 Task: Create a due date automation trigger when advanced on, on the wednesday before a card is due add dates due in in more than 1 days at 11:00 AM.
Action: Mouse moved to (1159, 361)
Screenshot: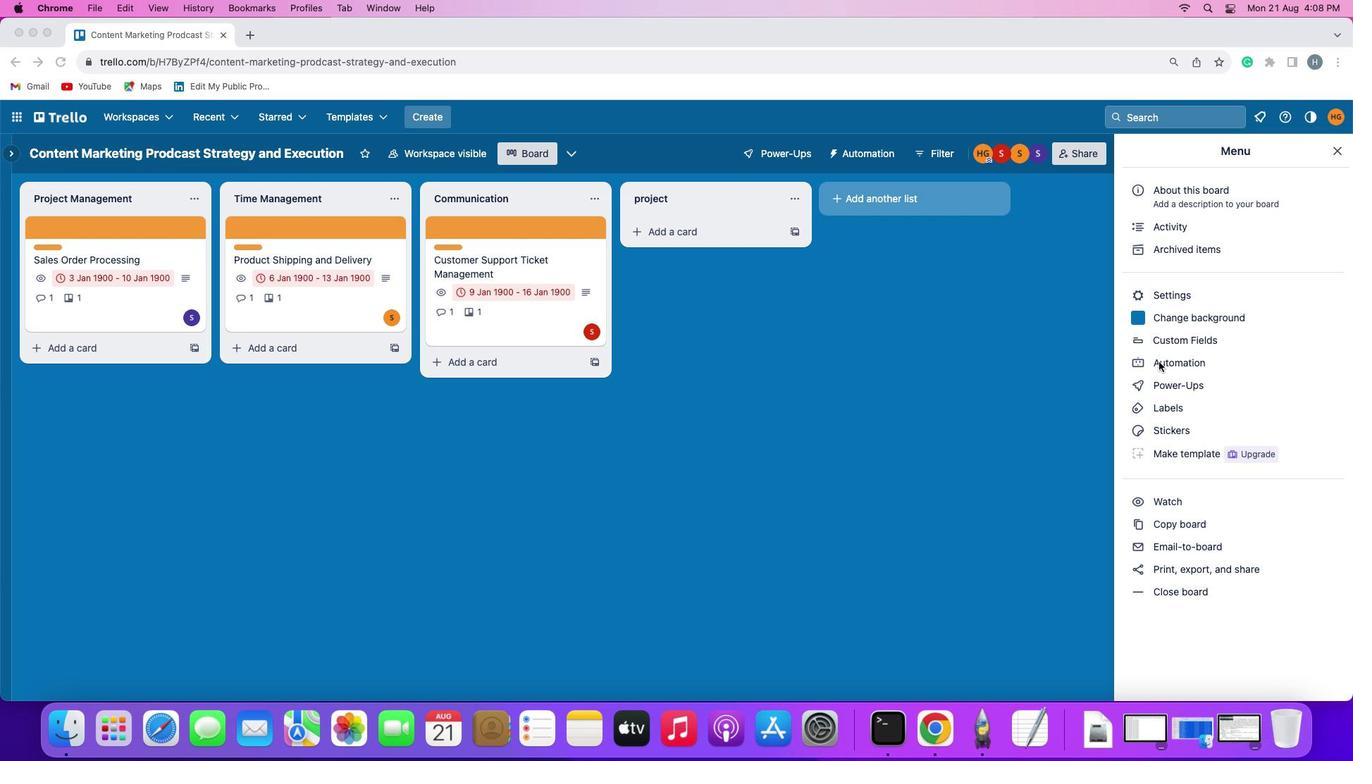 
Action: Mouse pressed left at (1159, 361)
Screenshot: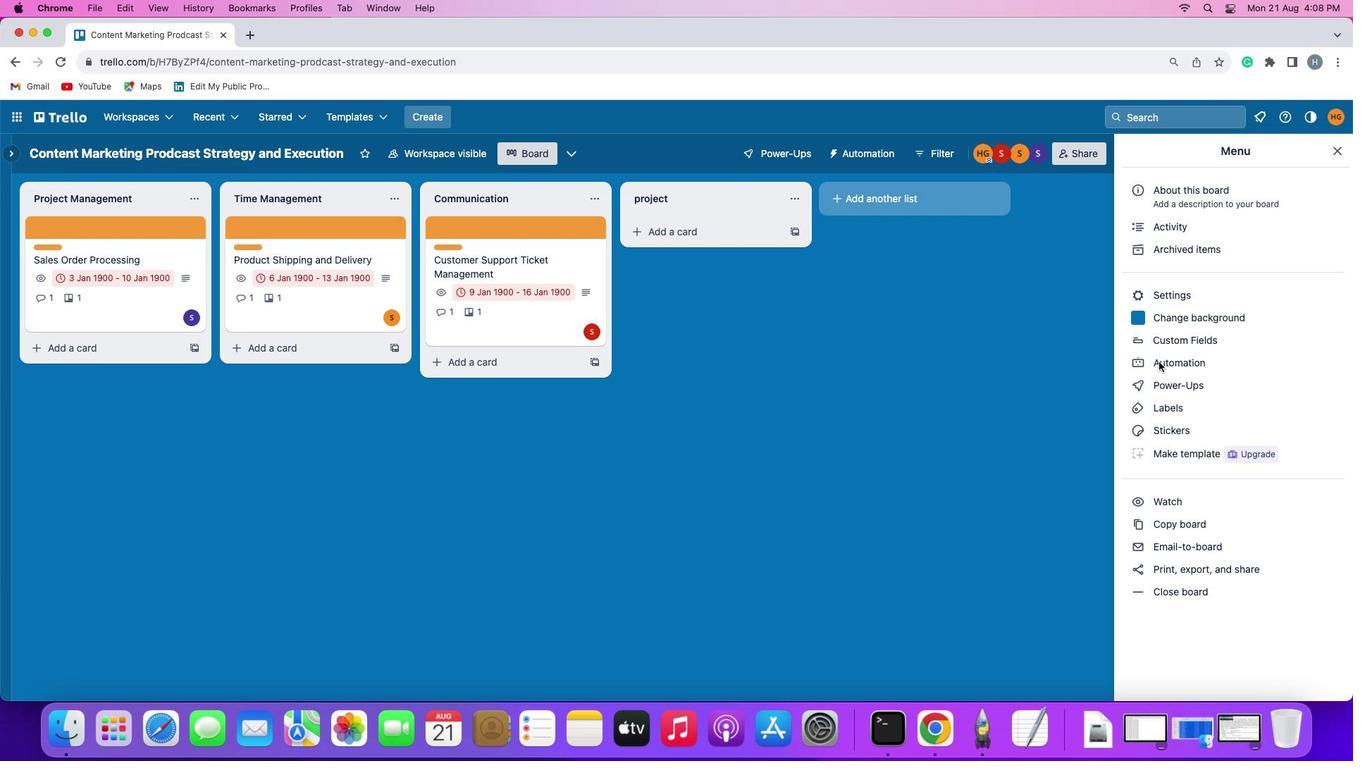 
Action: Mouse pressed left at (1159, 361)
Screenshot: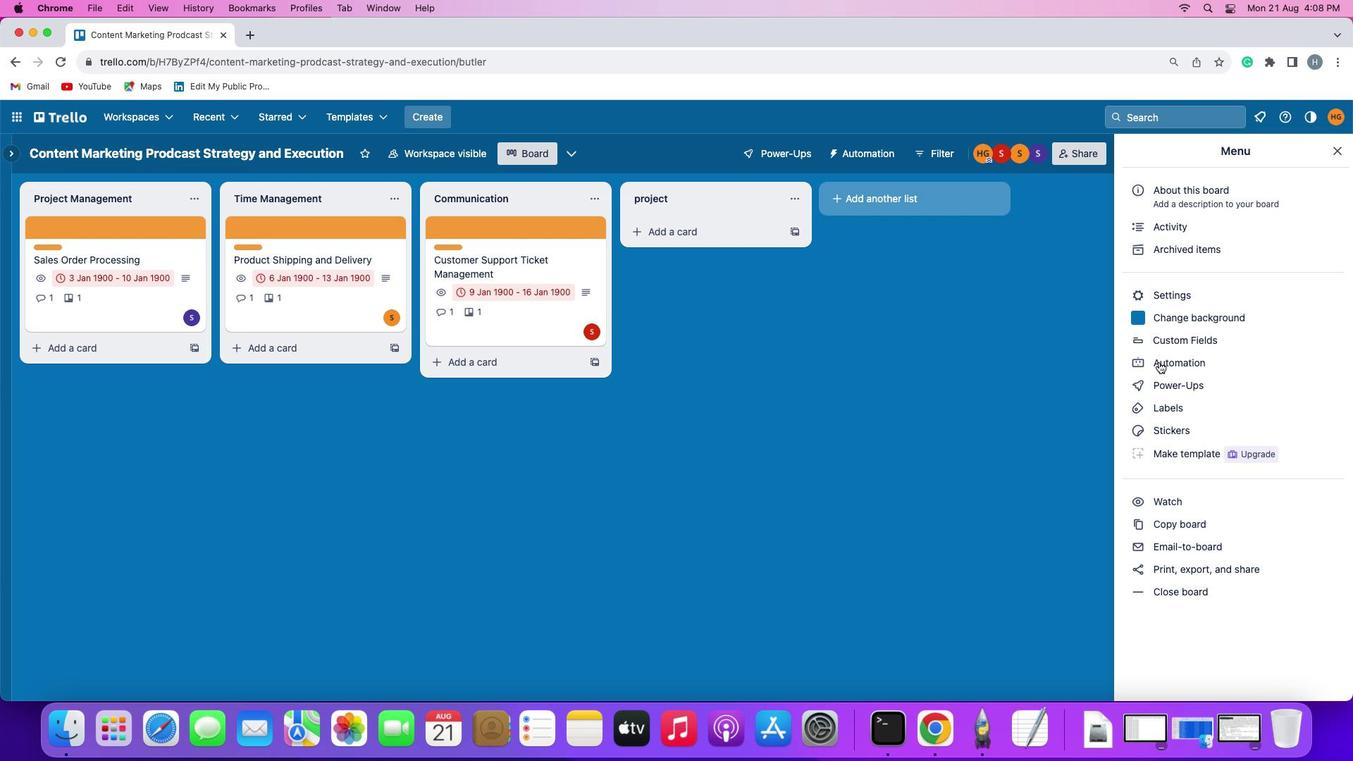 
Action: Mouse moved to (96, 337)
Screenshot: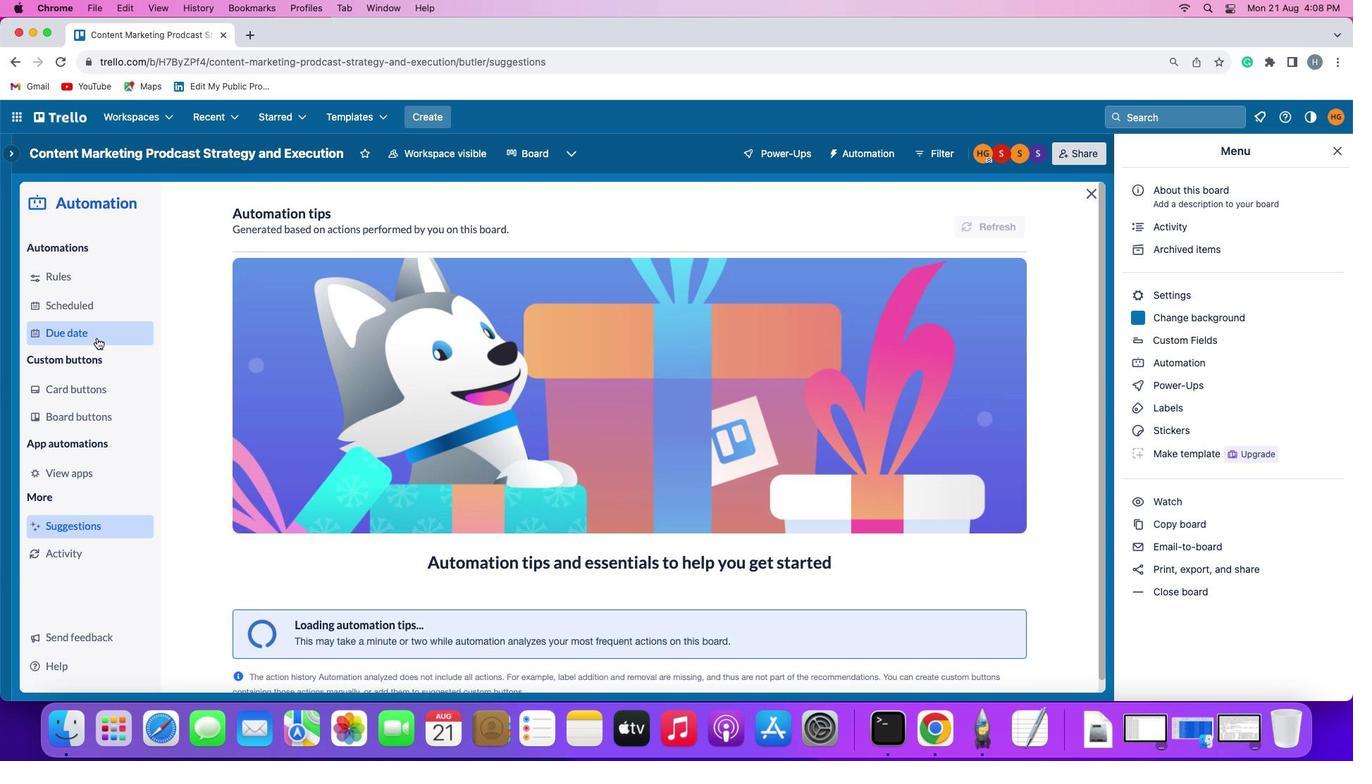 
Action: Mouse pressed left at (96, 337)
Screenshot: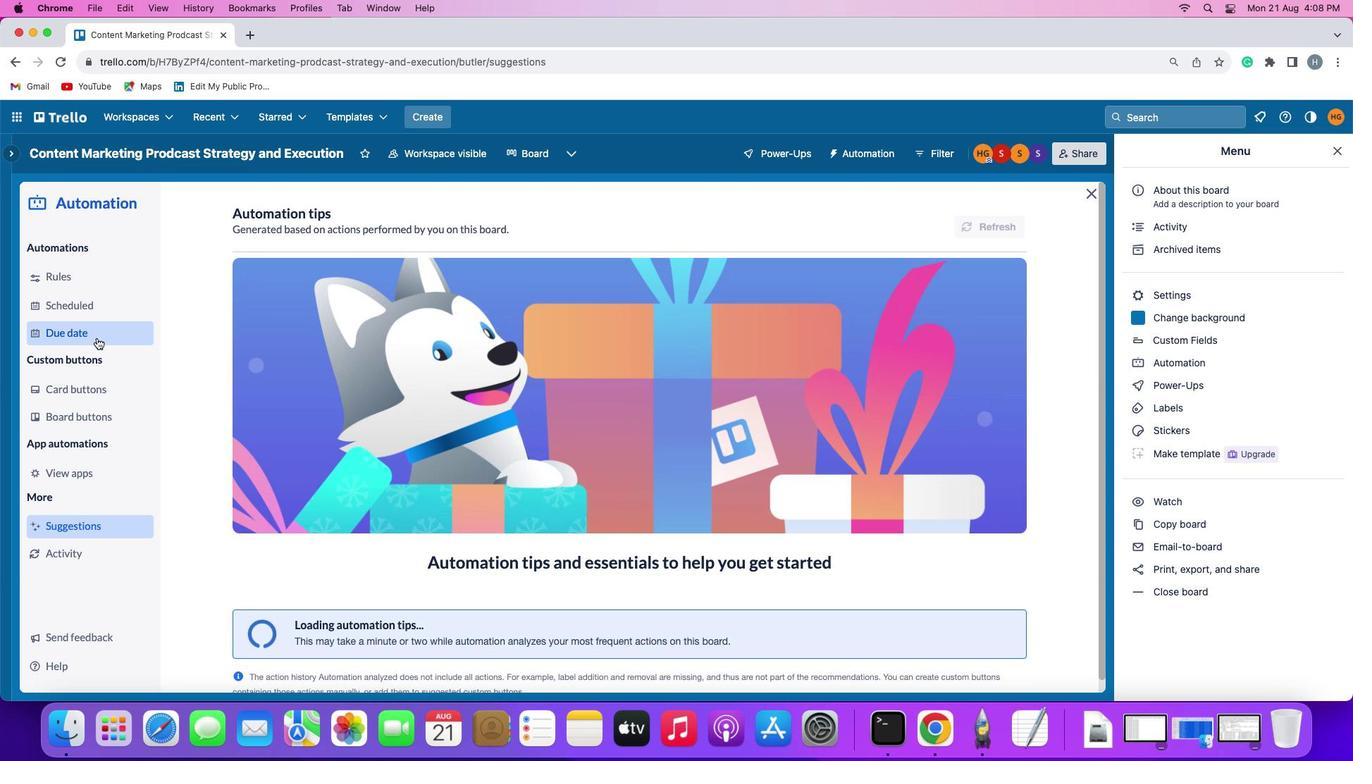 
Action: Mouse moved to (958, 215)
Screenshot: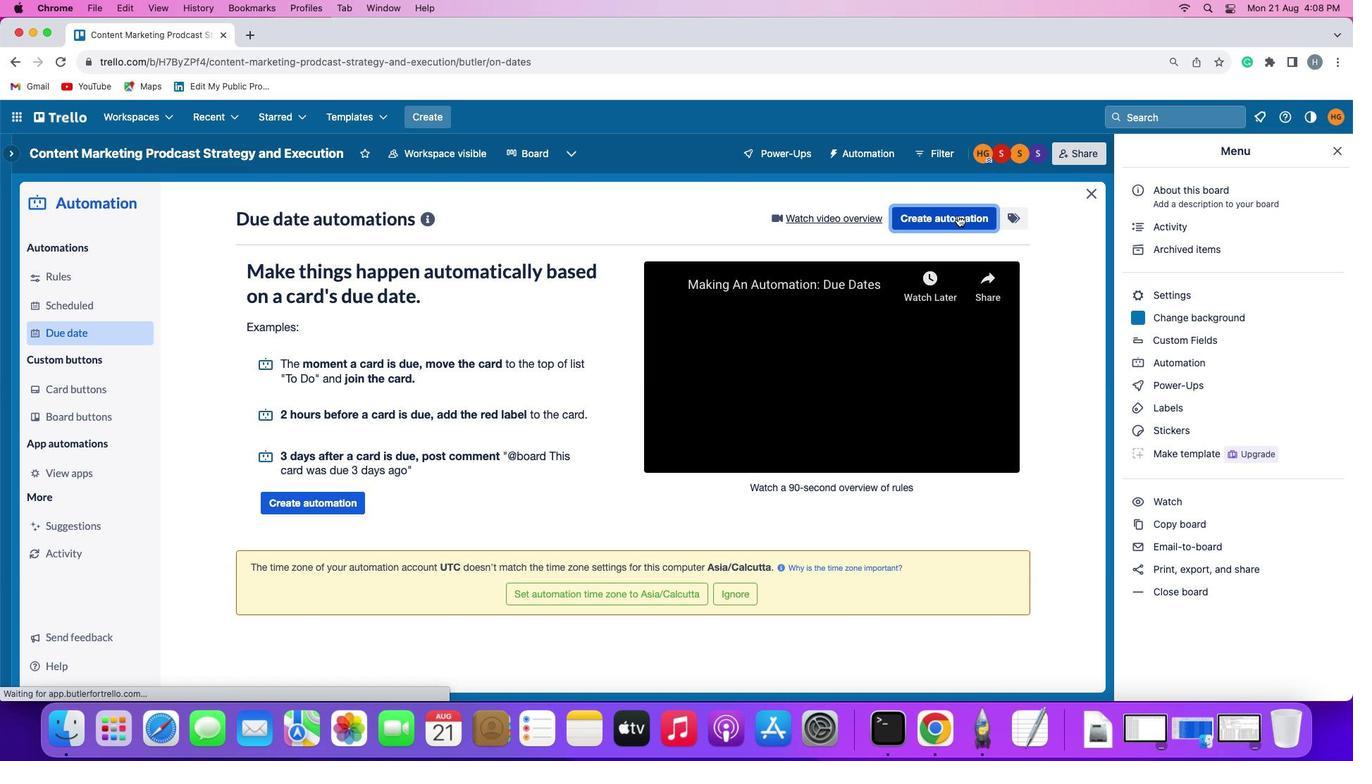 
Action: Mouse pressed left at (958, 215)
Screenshot: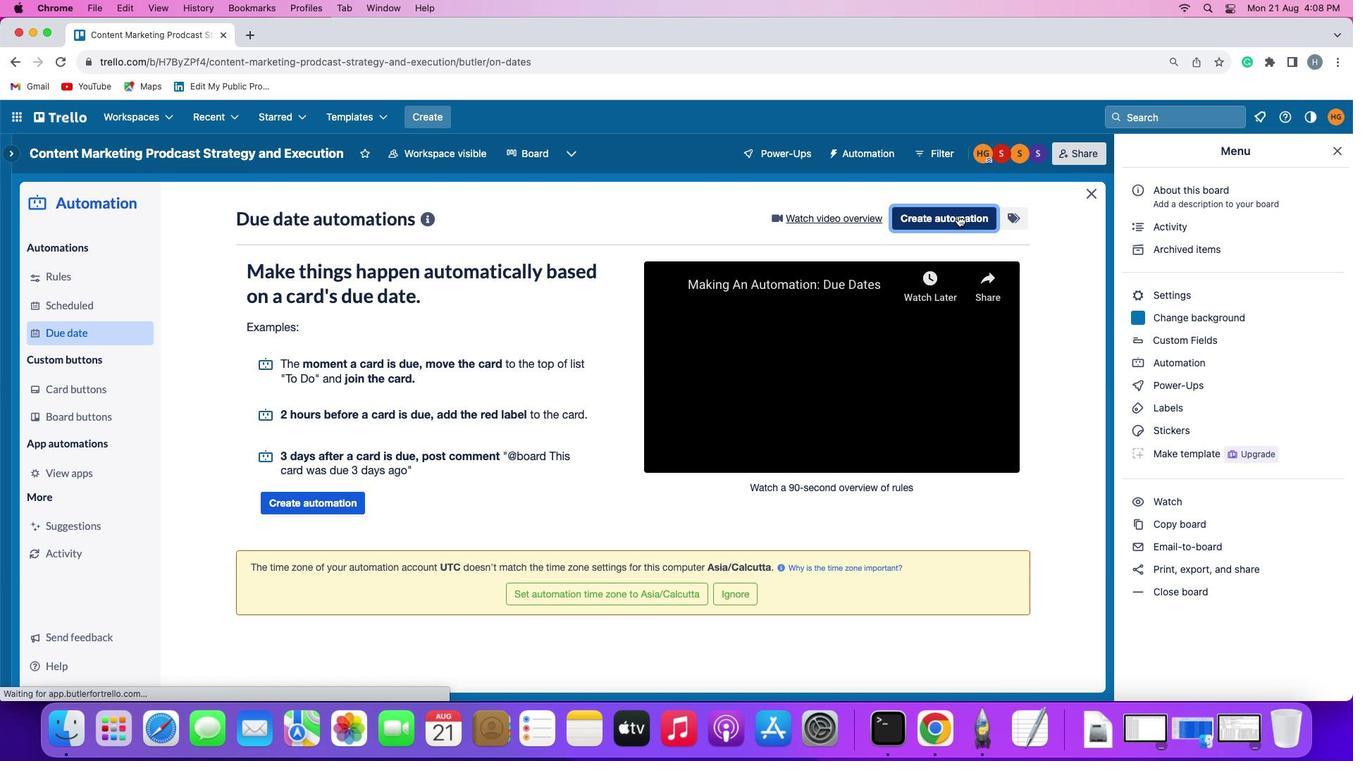 
Action: Mouse moved to (285, 353)
Screenshot: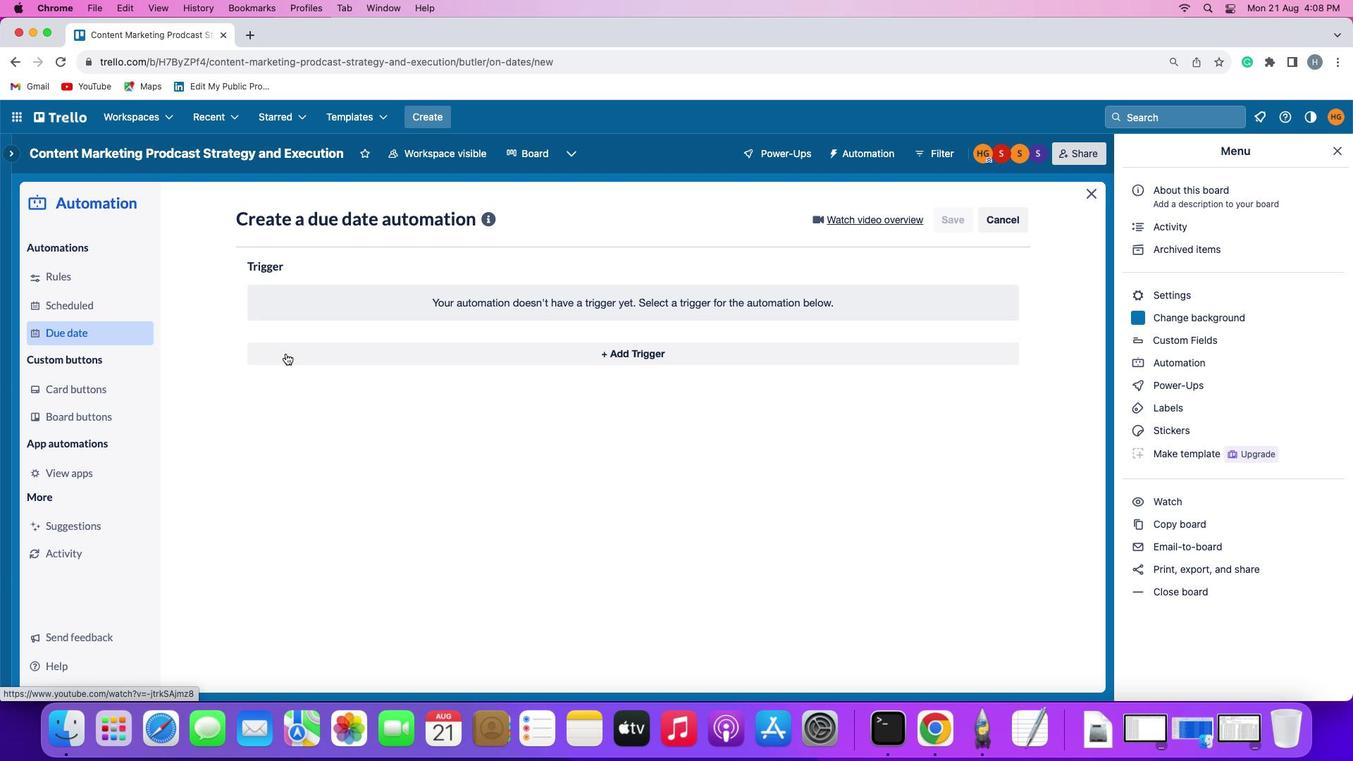 
Action: Mouse pressed left at (285, 353)
Screenshot: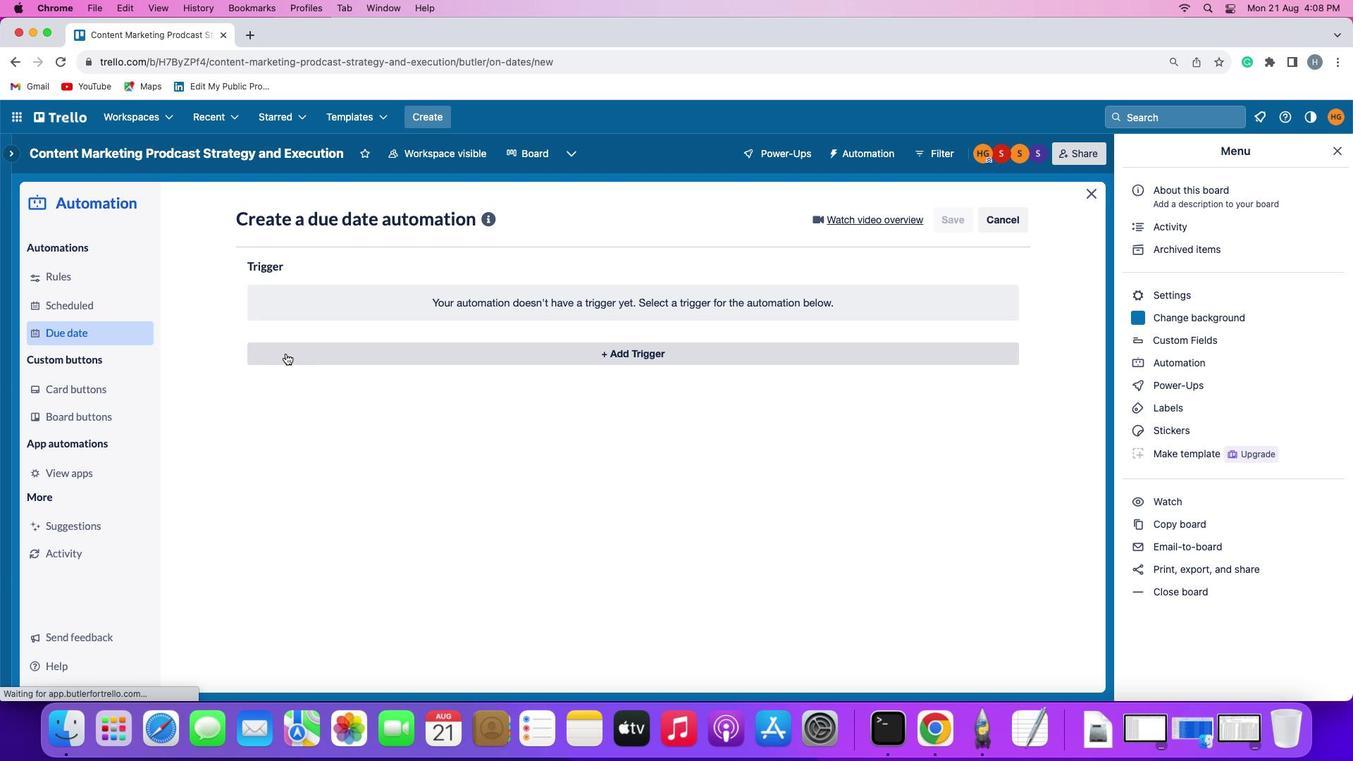 
Action: Mouse moved to (307, 623)
Screenshot: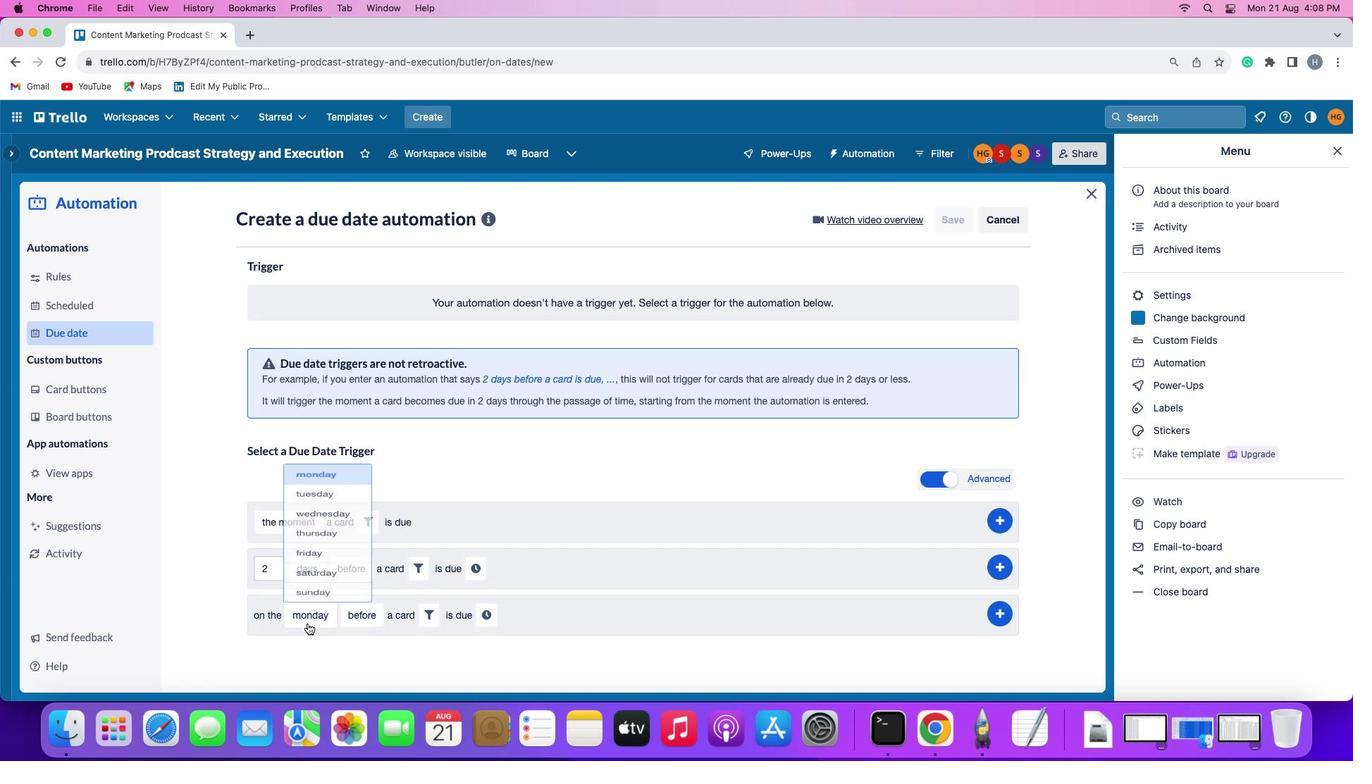 
Action: Mouse pressed left at (307, 623)
Screenshot: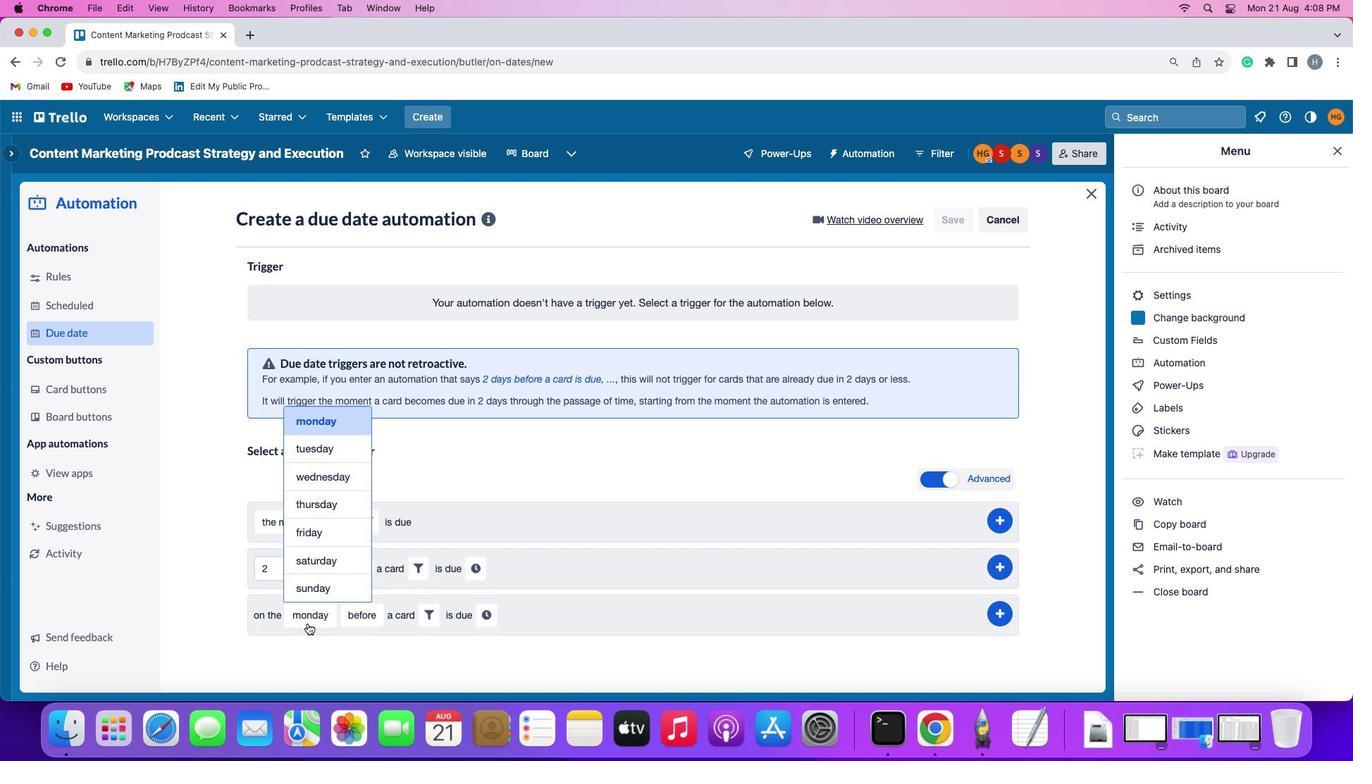 
Action: Mouse moved to (322, 482)
Screenshot: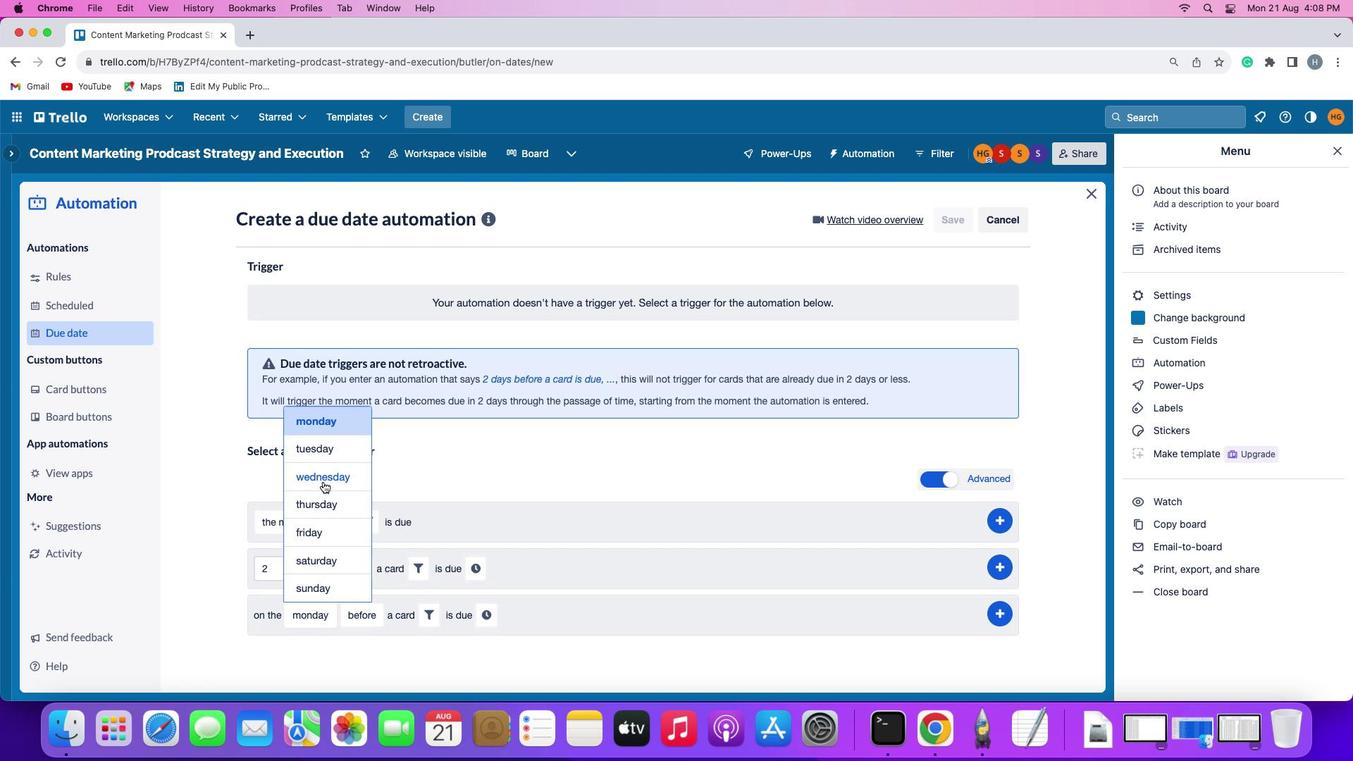 
Action: Mouse pressed left at (322, 482)
Screenshot: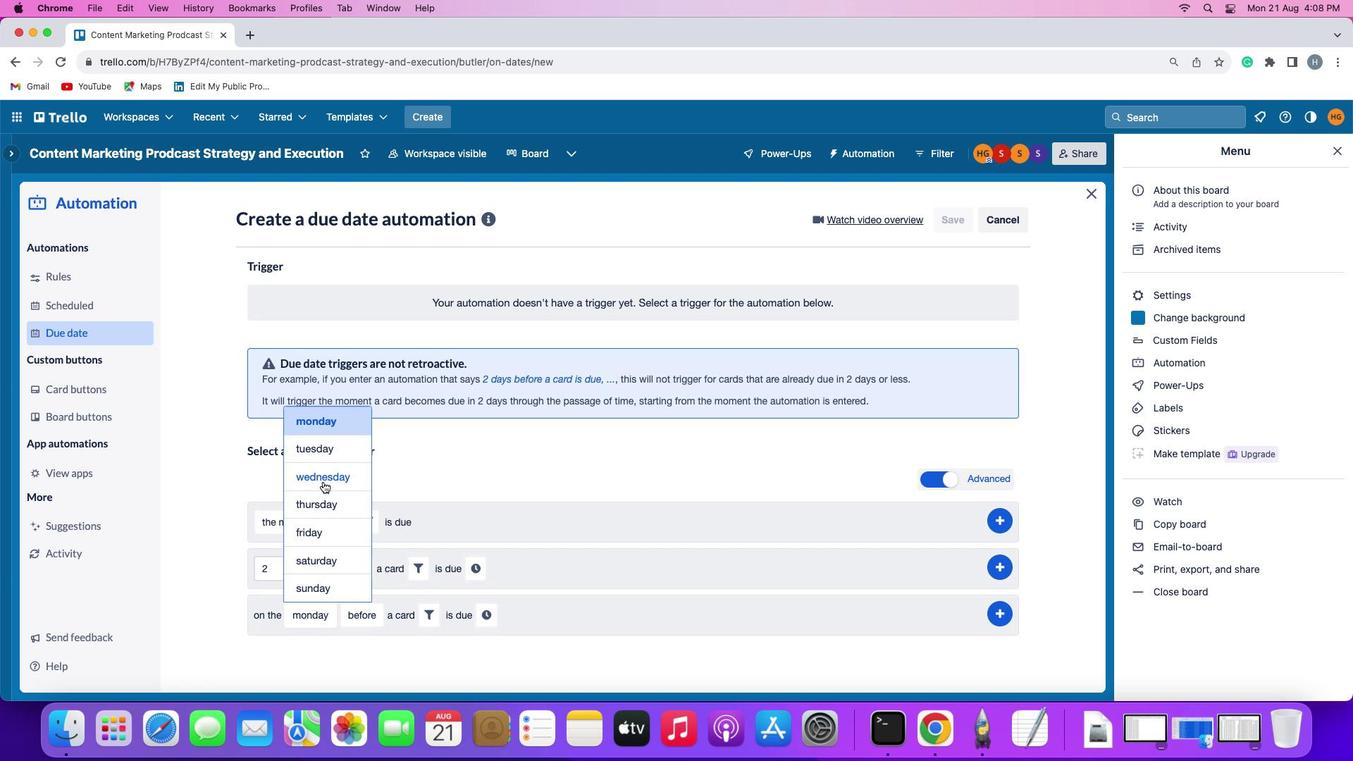 
Action: Mouse moved to (444, 609)
Screenshot: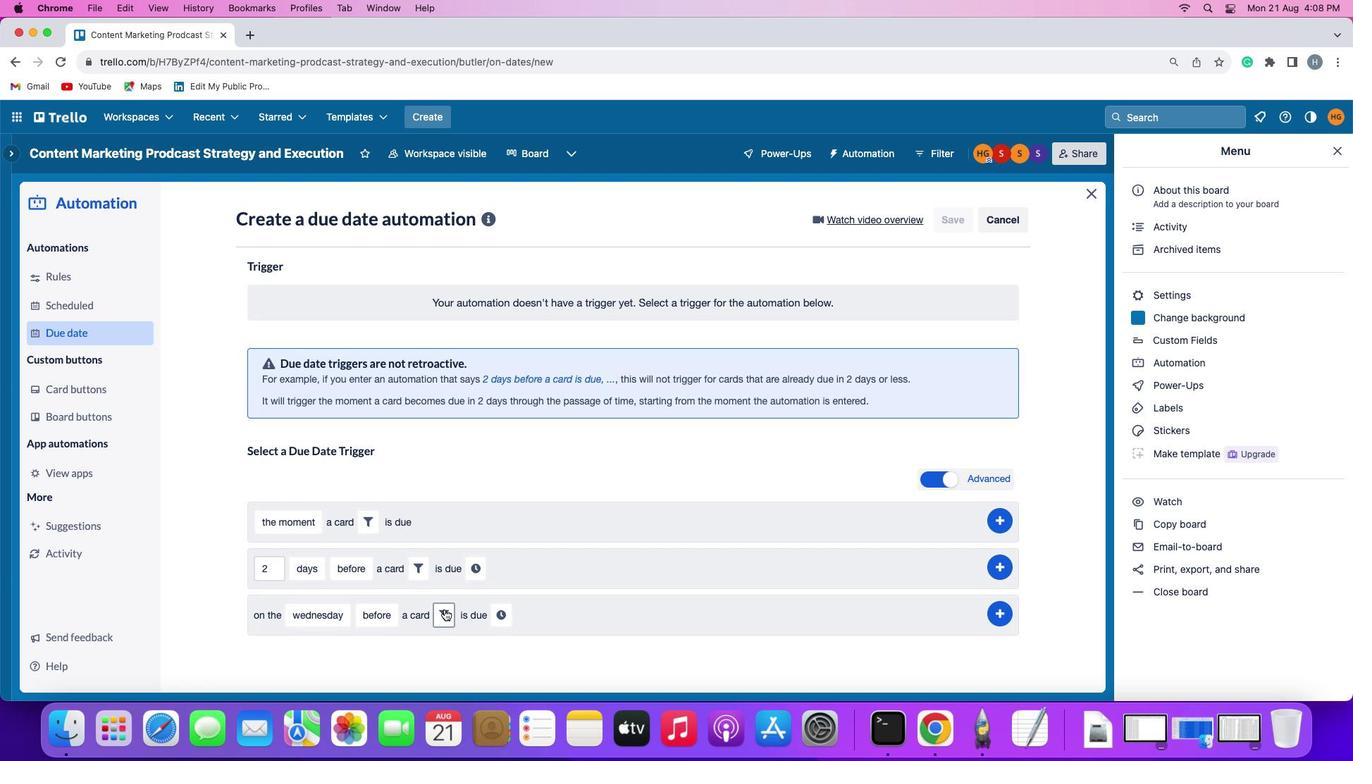 
Action: Mouse pressed left at (444, 609)
Screenshot: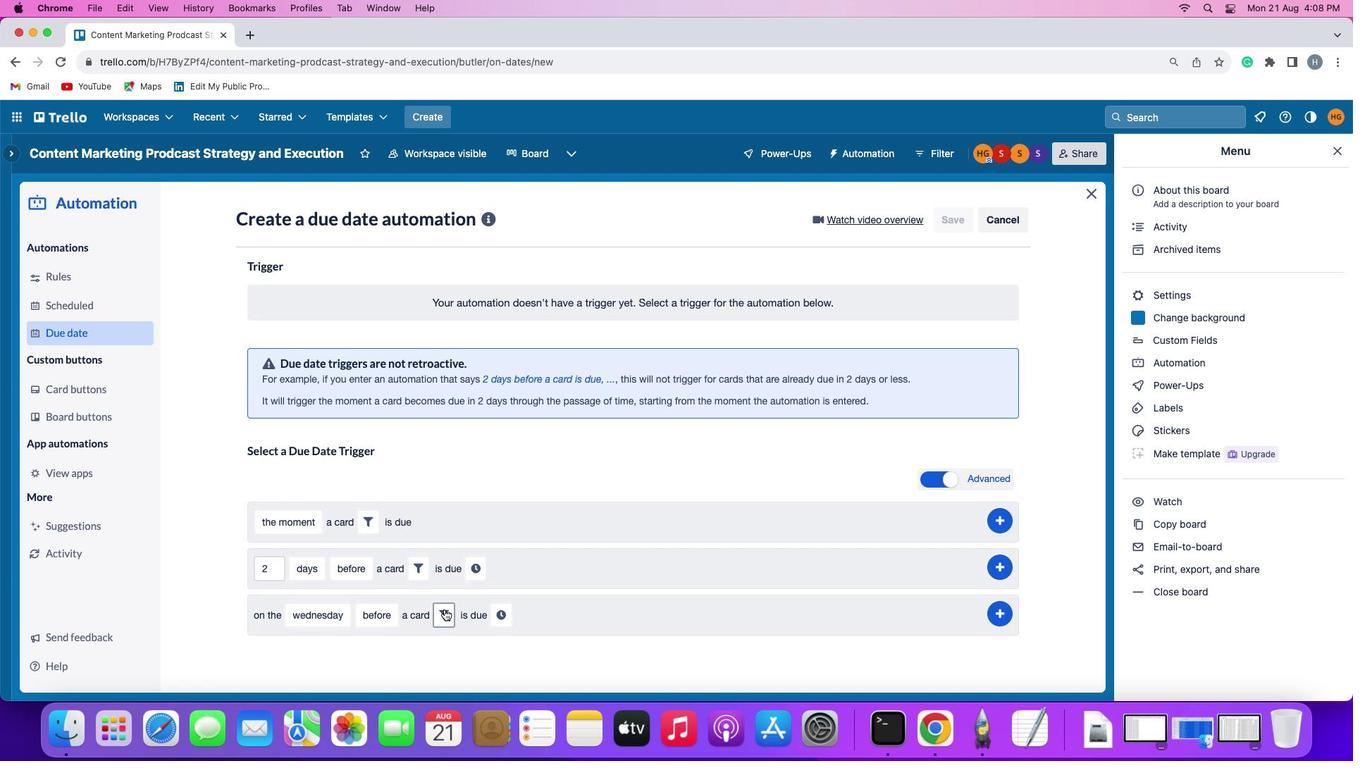 
Action: Mouse moved to (515, 649)
Screenshot: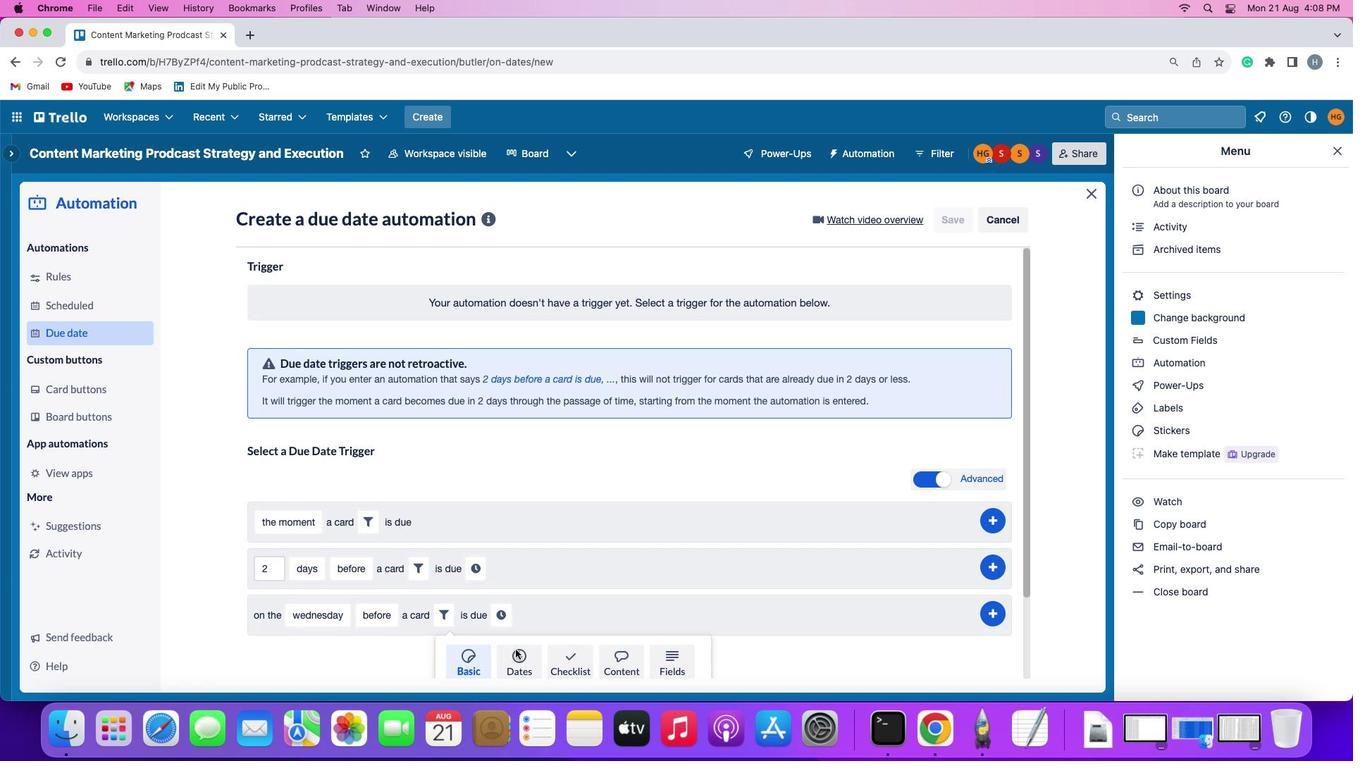 
Action: Mouse pressed left at (515, 649)
Screenshot: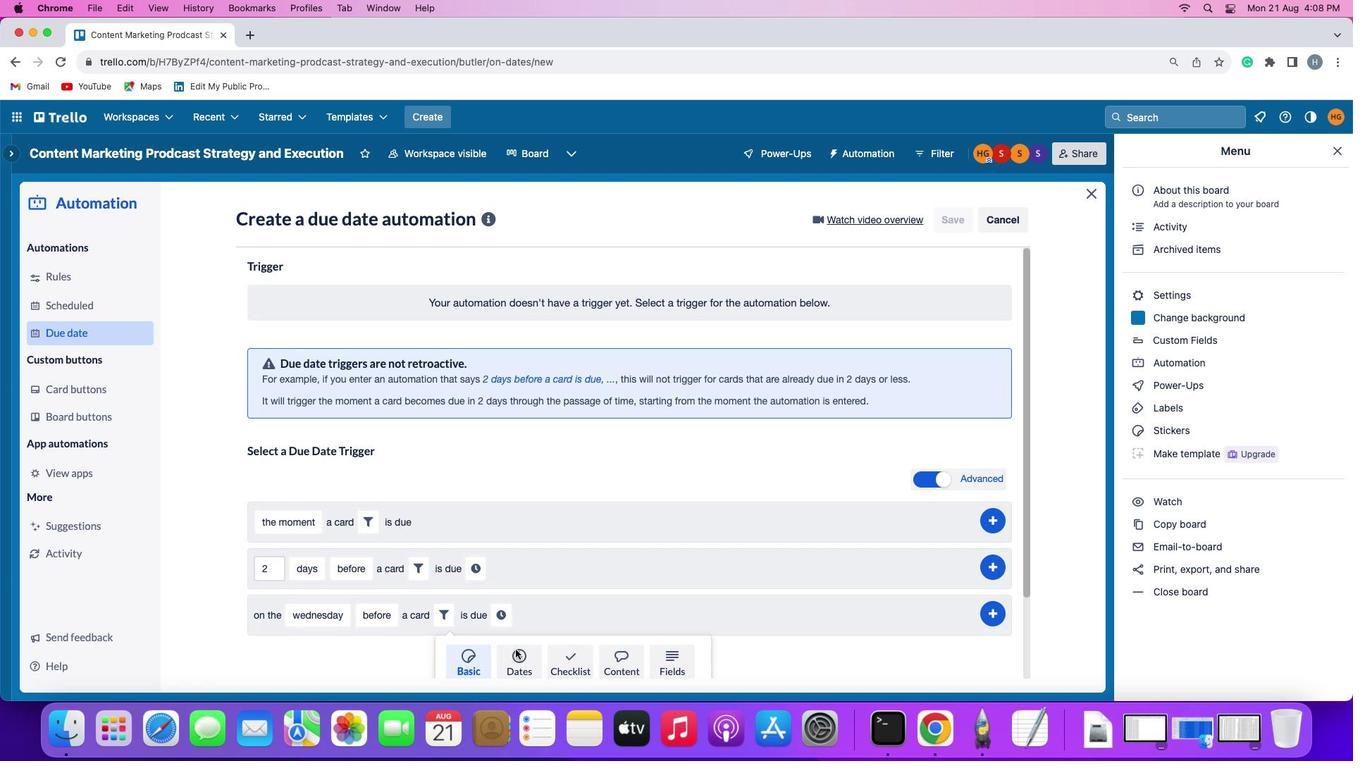 
Action: Mouse moved to (377, 647)
Screenshot: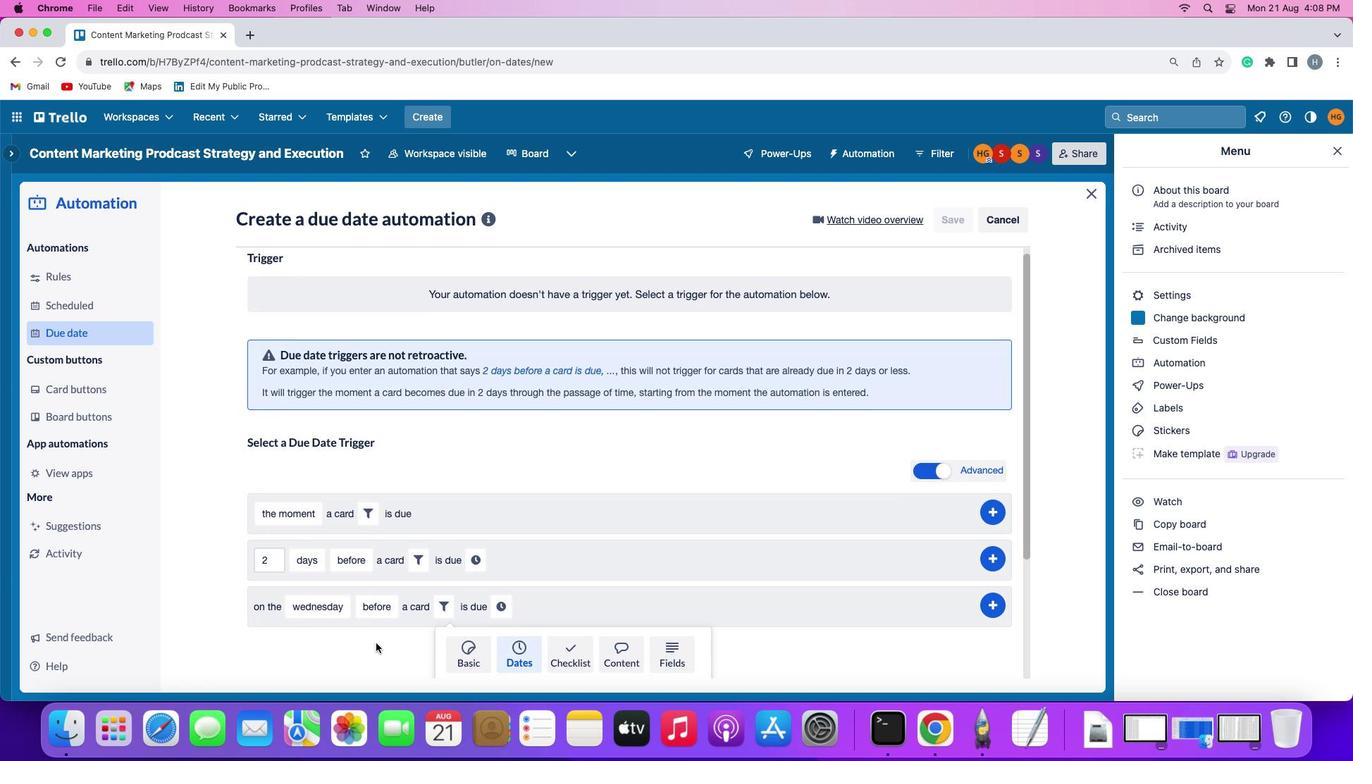 
Action: Mouse scrolled (377, 647) with delta (0, 0)
Screenshot: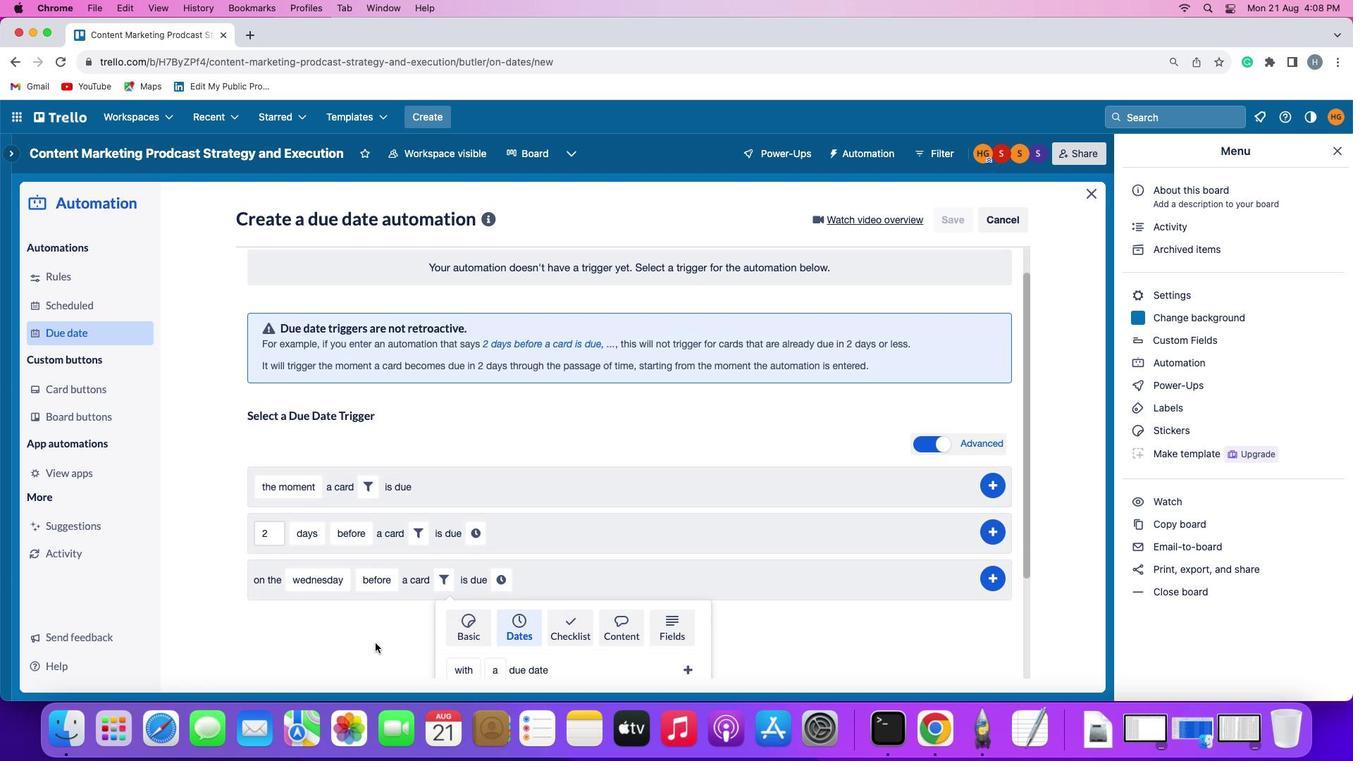 
Action: Mouse scrolled (377, 647) with delta (0, 0)
Screenshot: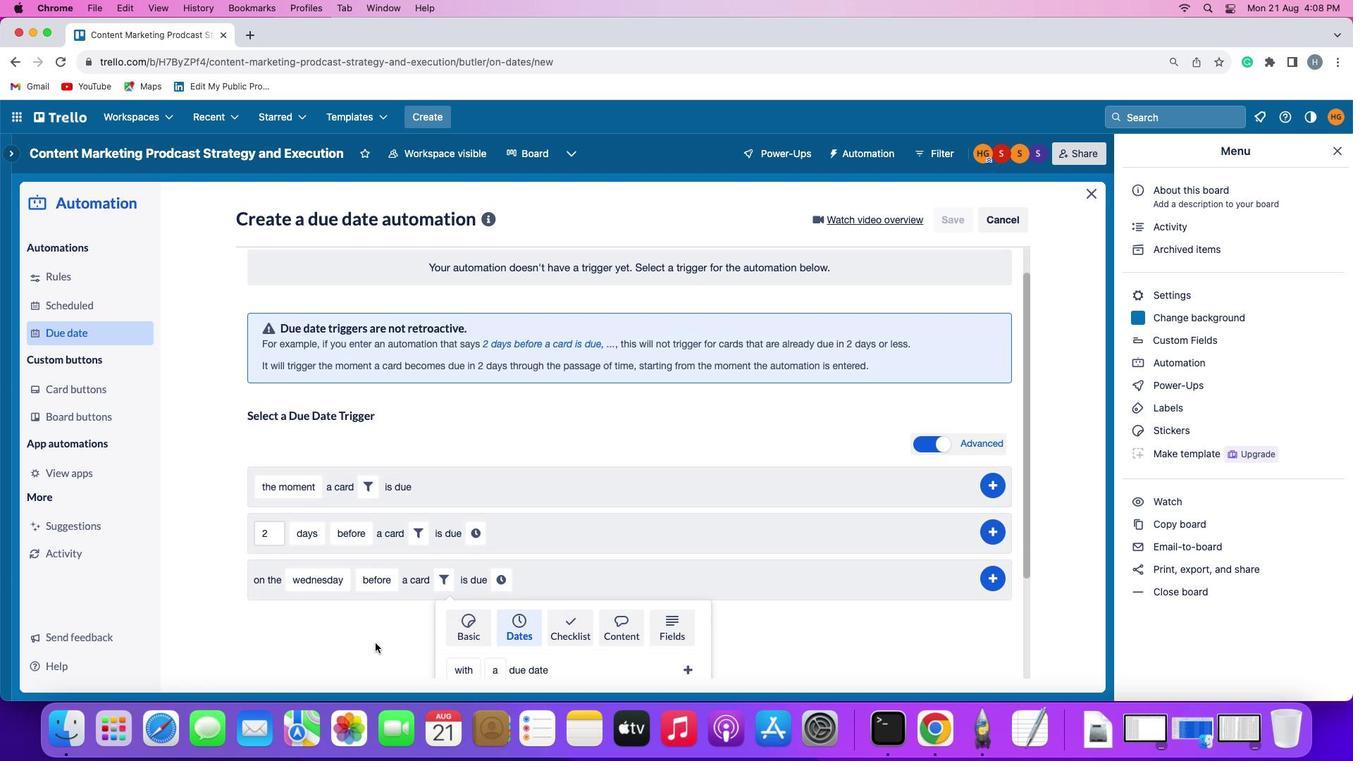 
Action: Mouse moved to (377, 647)
Screenshot: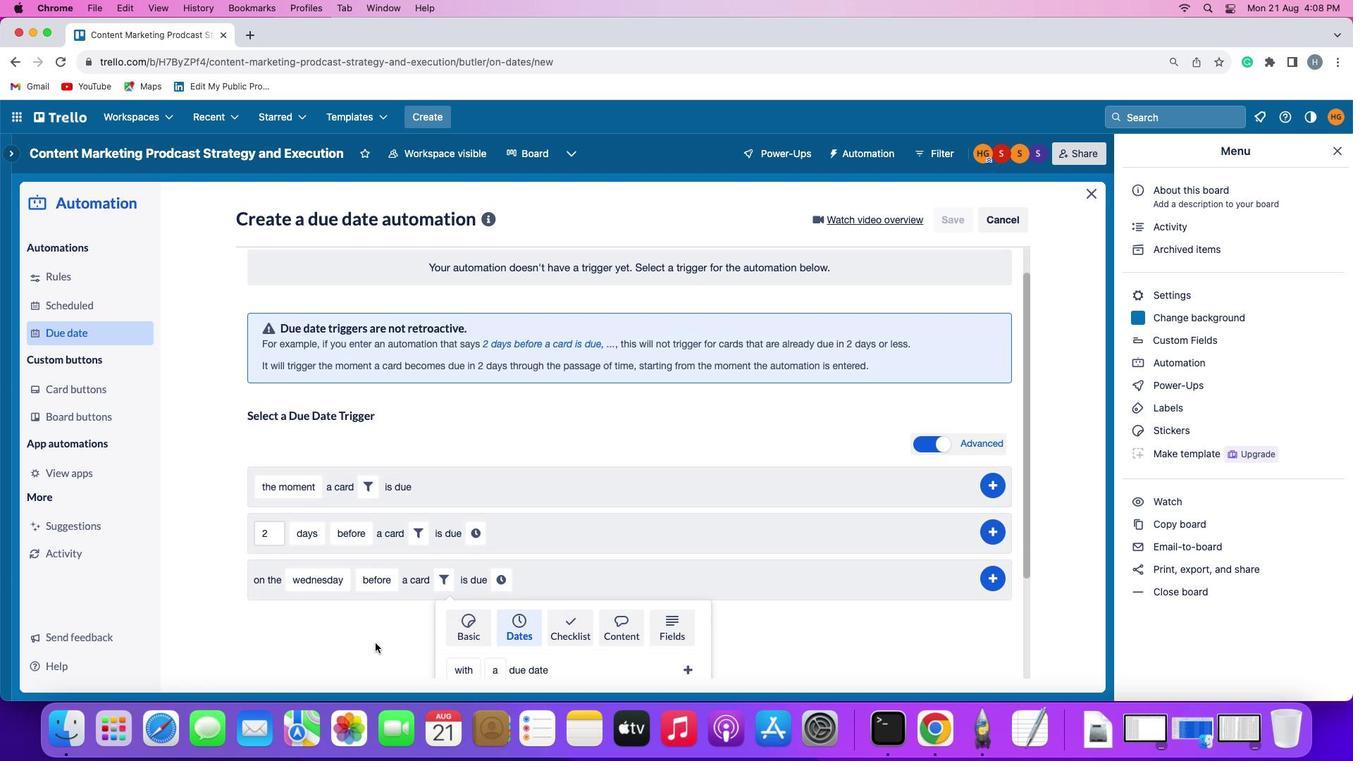 
Action: Mouse scrolled (377, 647) with delta (0, -2)
Screenshot: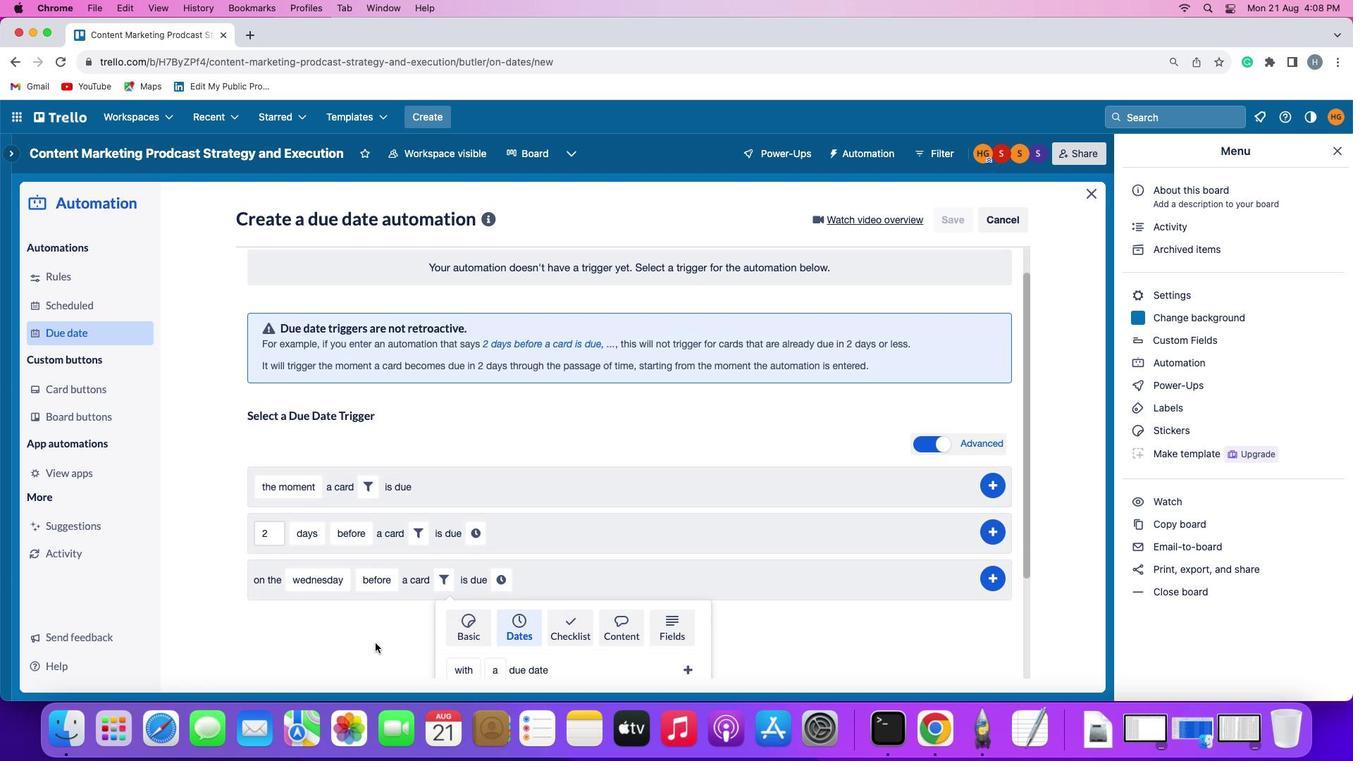 
Action: Mouse moved to (376, 644)
Screenshot: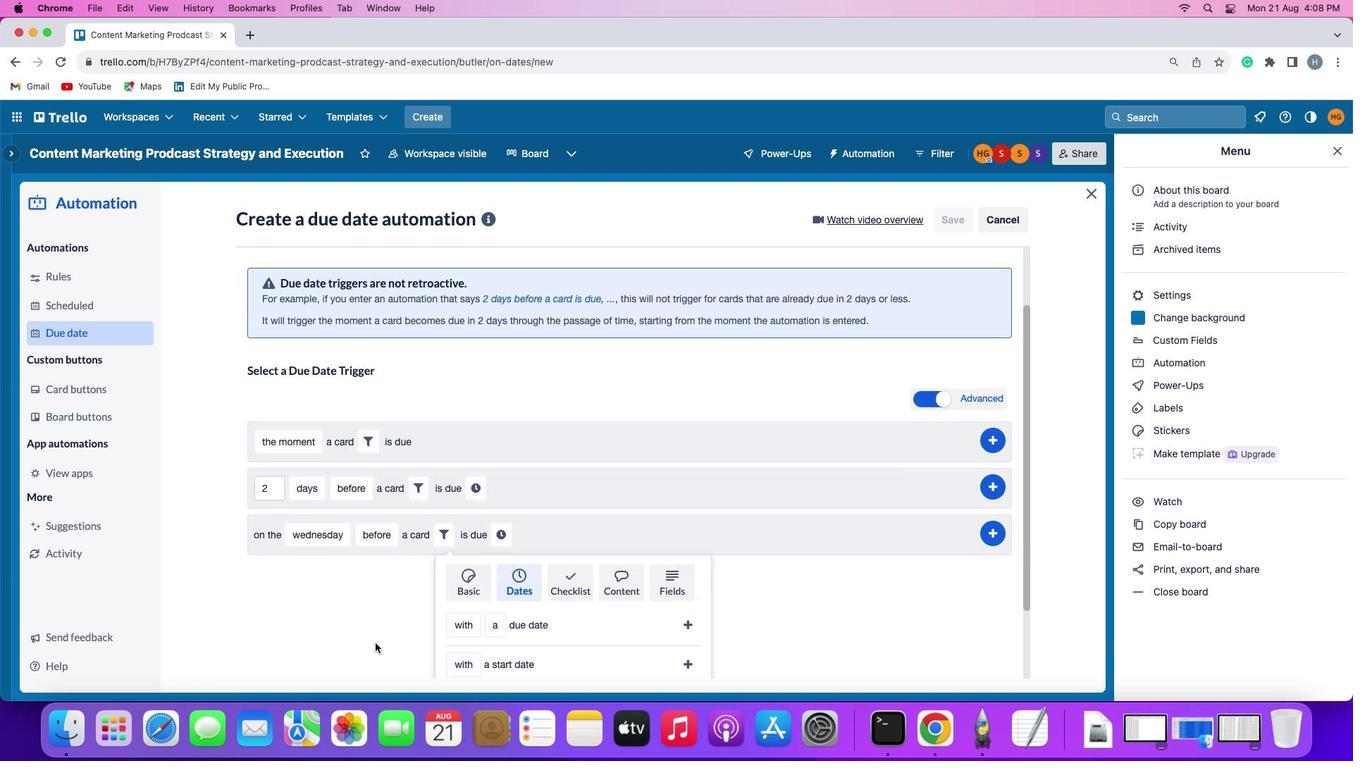 
Action: Mouse scrolled (376, 644) with delta (0, -3)
Screenshot: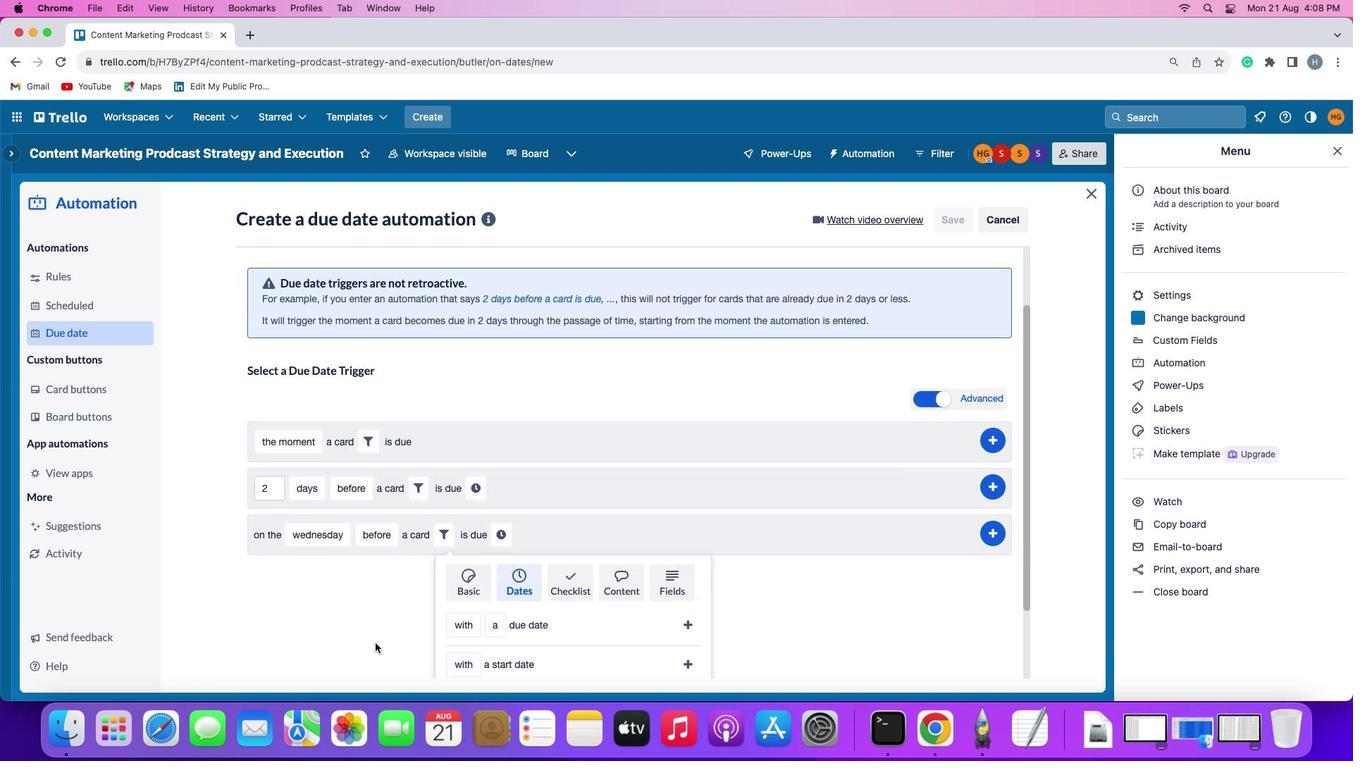 
Action: Mouse moved to (376, 642)
Screenshot: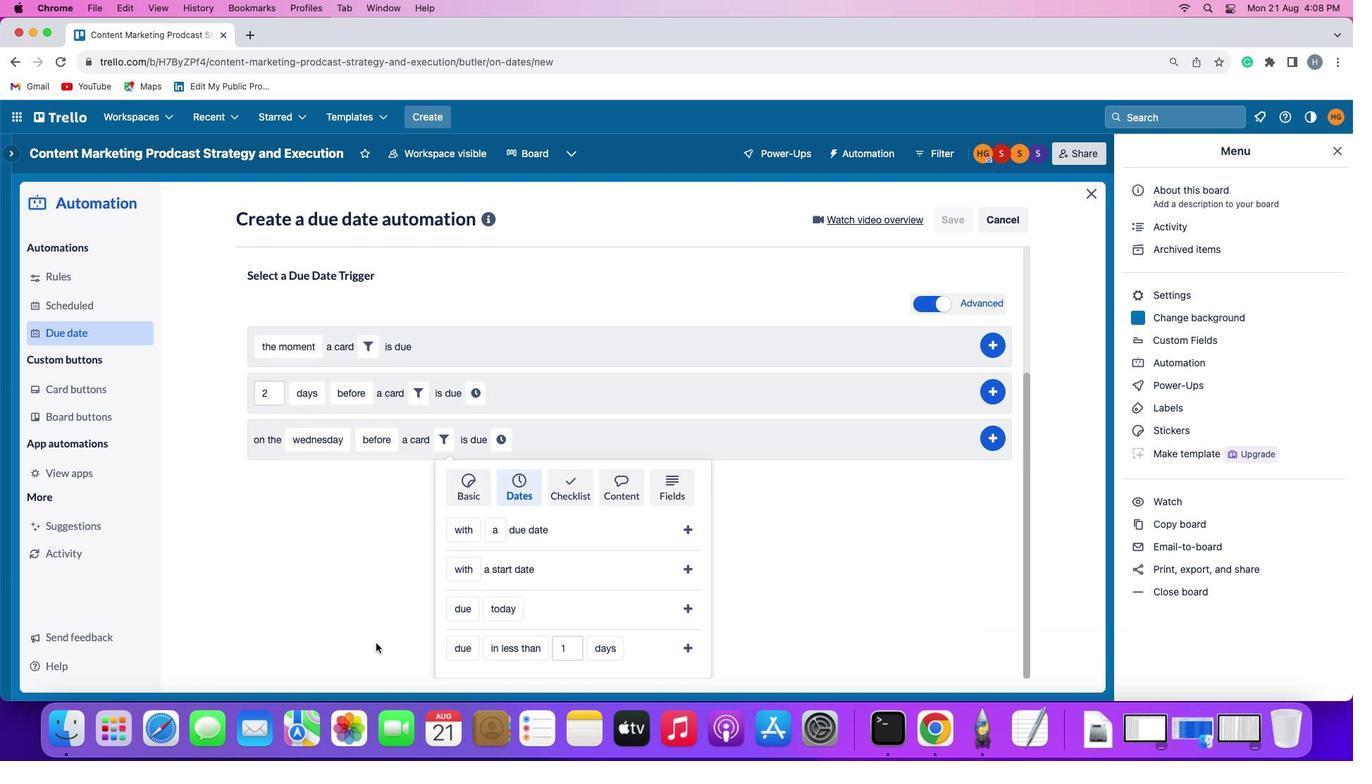 
Action: Mouse scrolled (376, 642) with delta (0, 0)
Screenshot: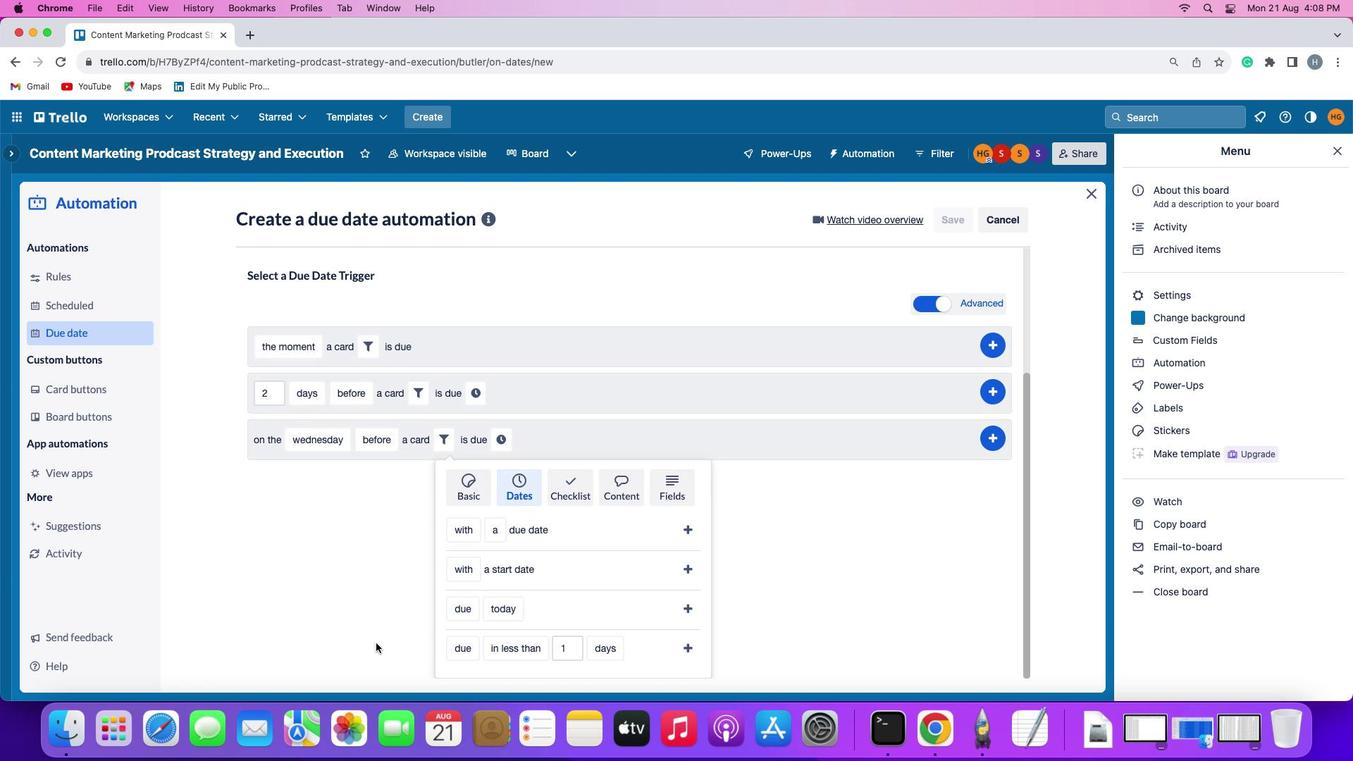 
Action: Mouse scrolled (376, 642) with delta (0, 0)
Screenshot: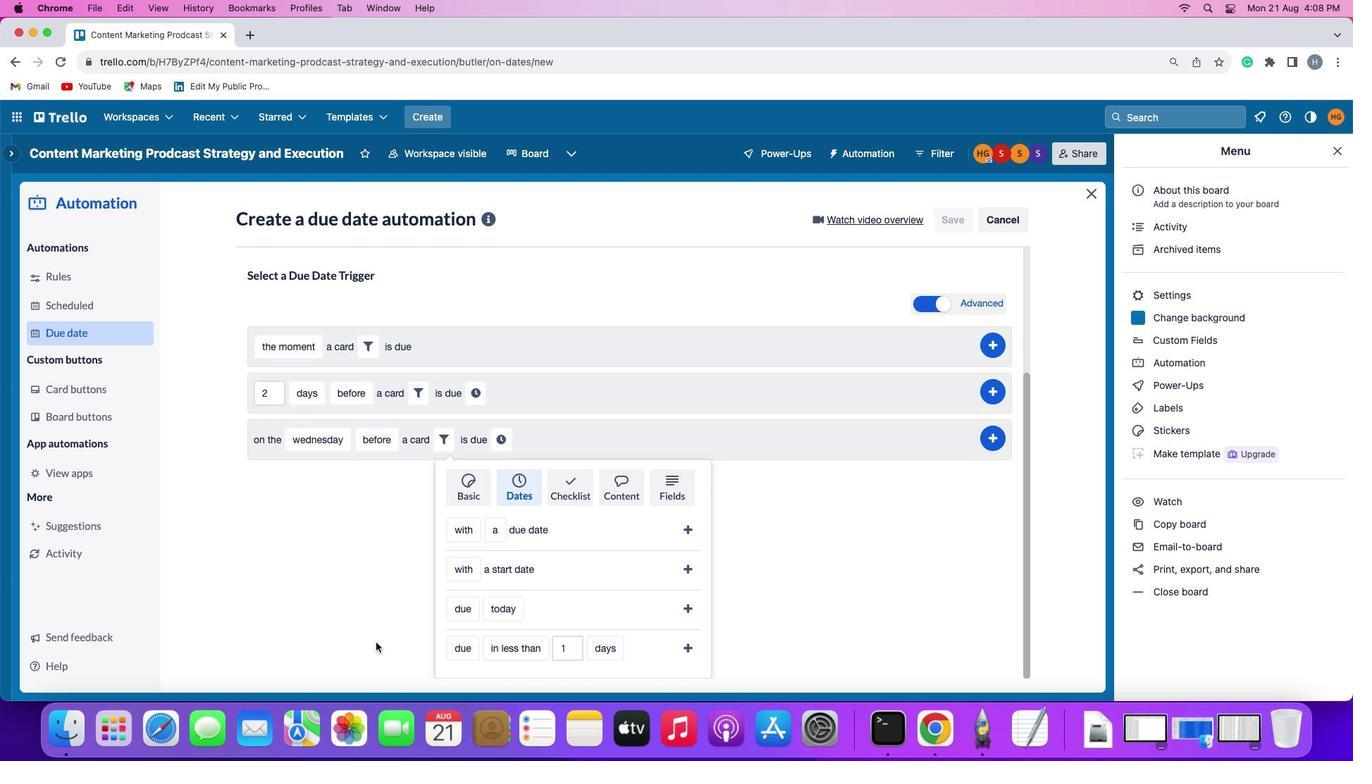 
Action: Mouse scrolled (376, 642) with delta (0, -2)
Screenshot: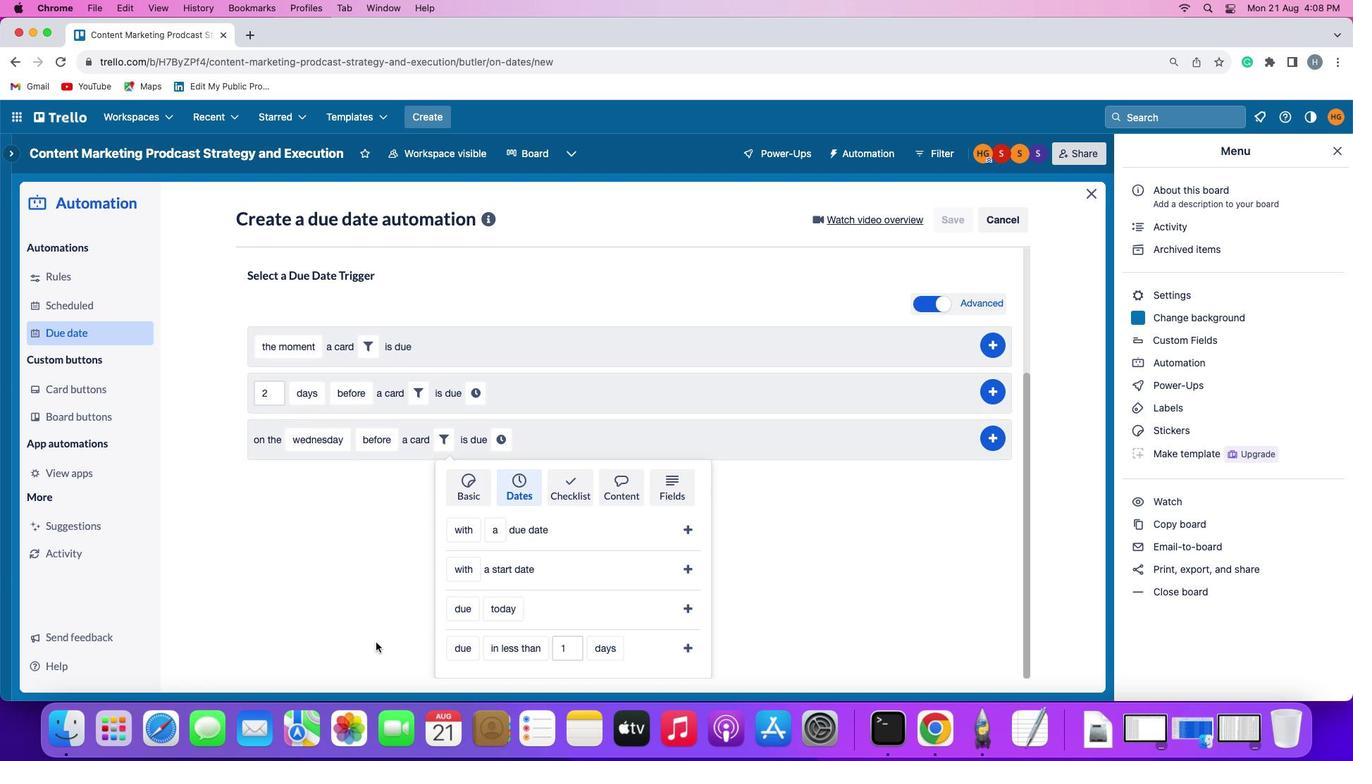 
Action: Mouse scrolled (376, 642) with delta (0, -3)
Screenshot: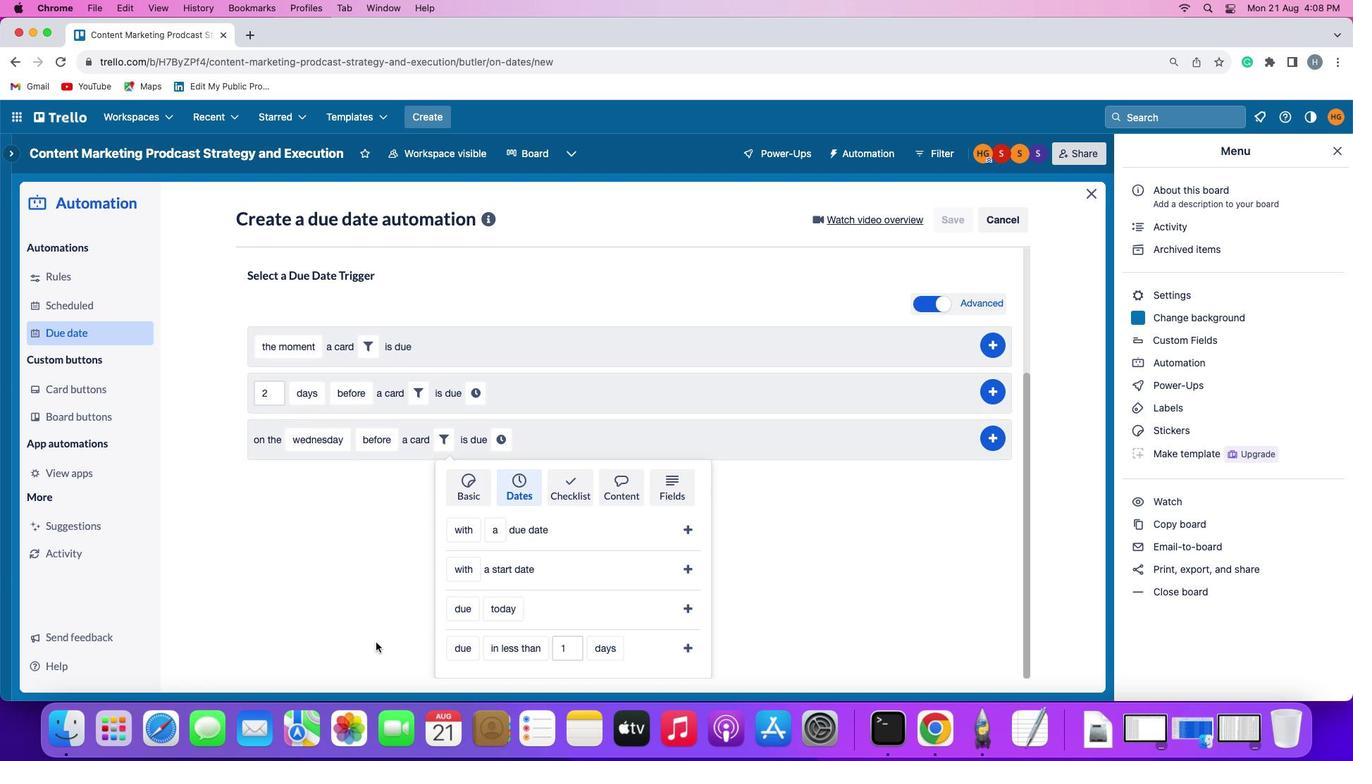 
Action: Mouse moved to (508, 640)
Screenshot: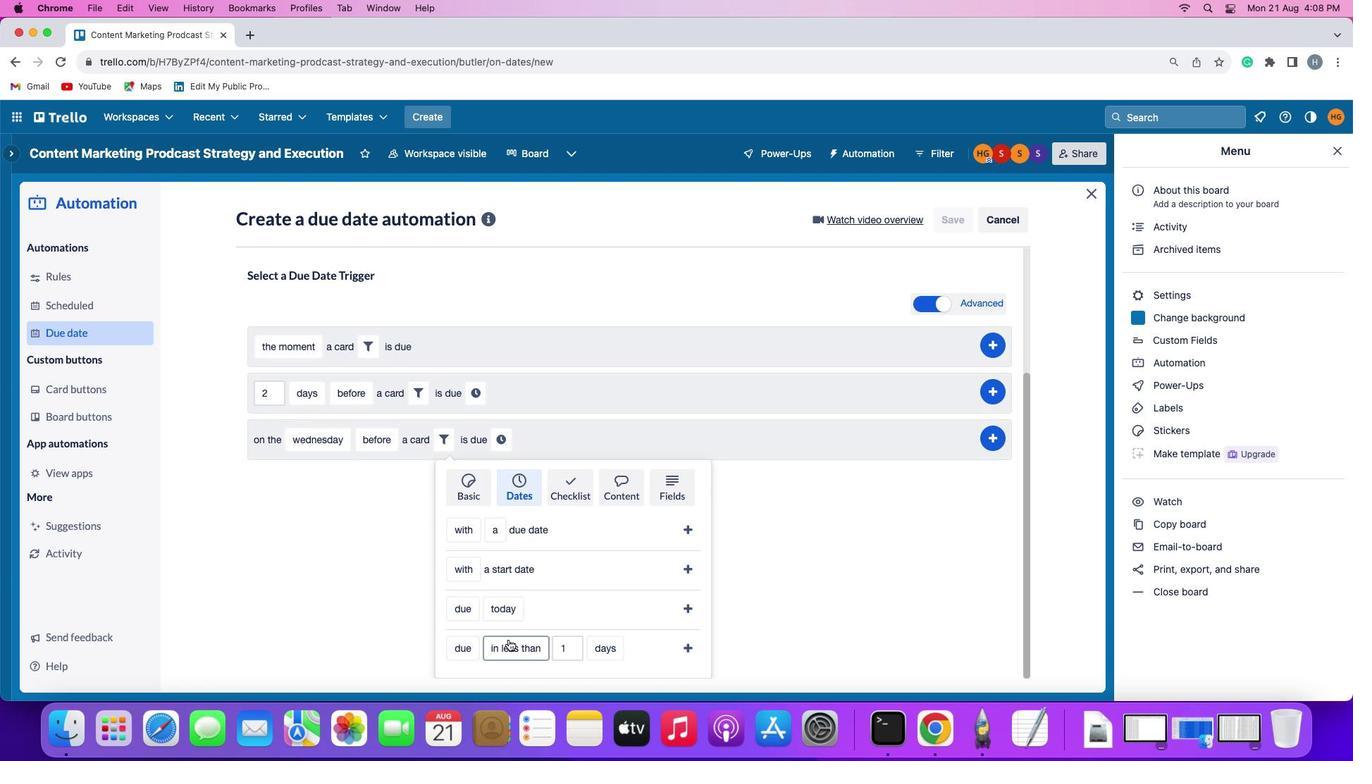 
Action: Mouse pressed left at (508, 640)
Screenshot: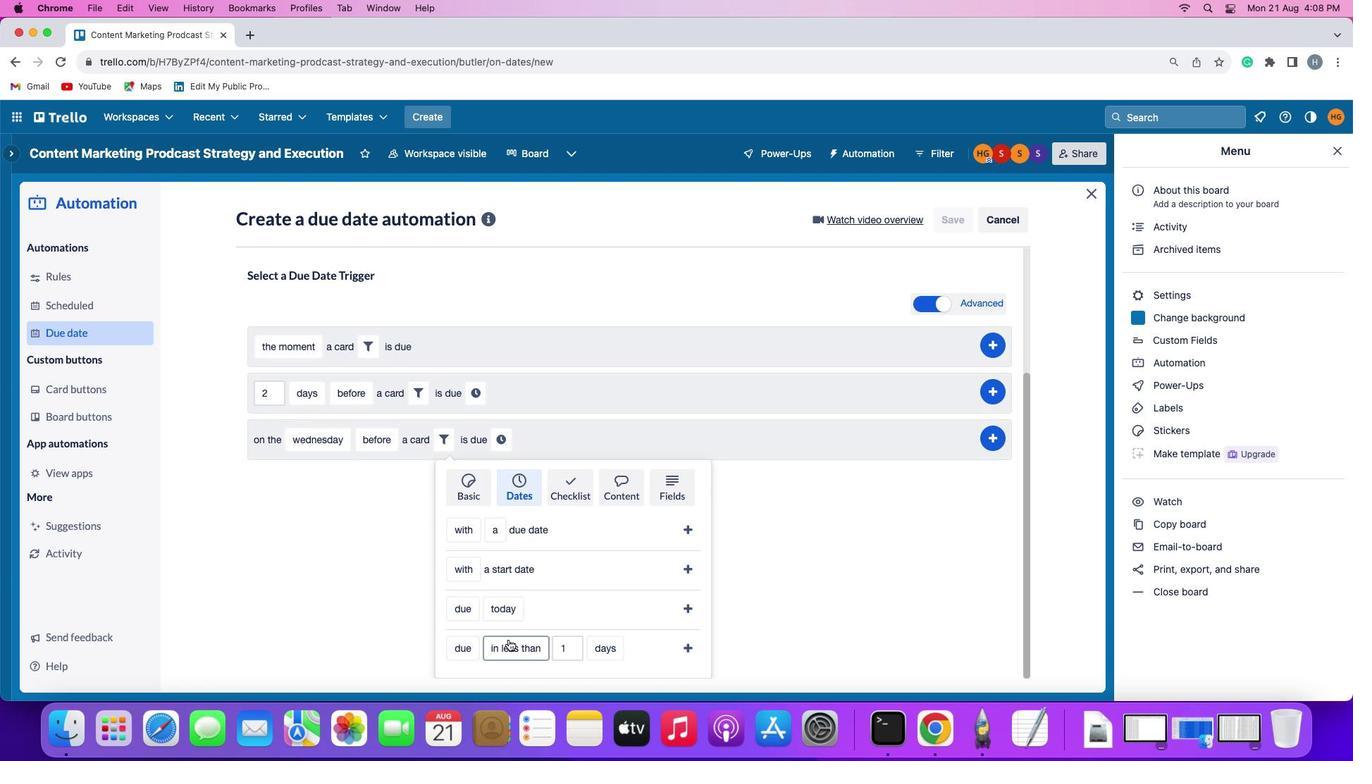 
Action: Mouse moved to (529, 564)
Screenshot: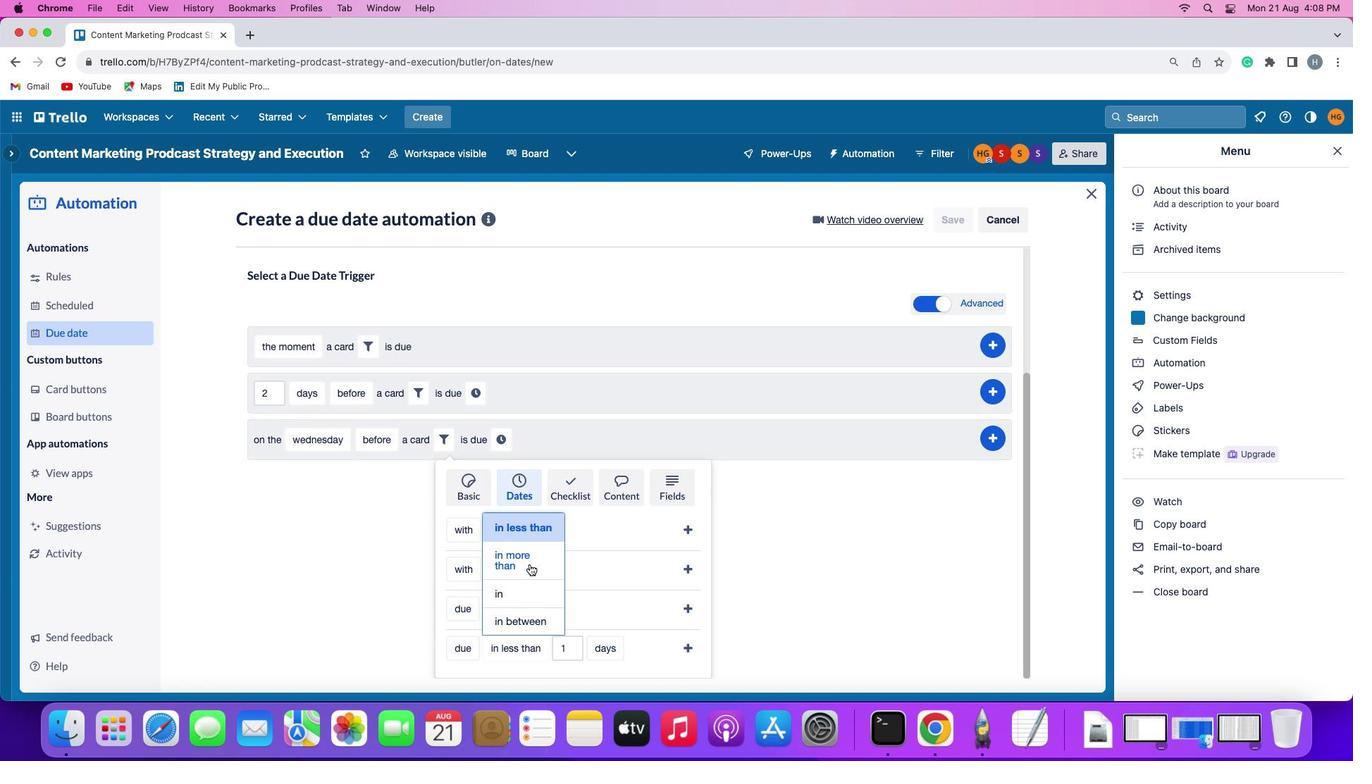 
Action: Mouse pressed left at (529, 564)
Screenshot: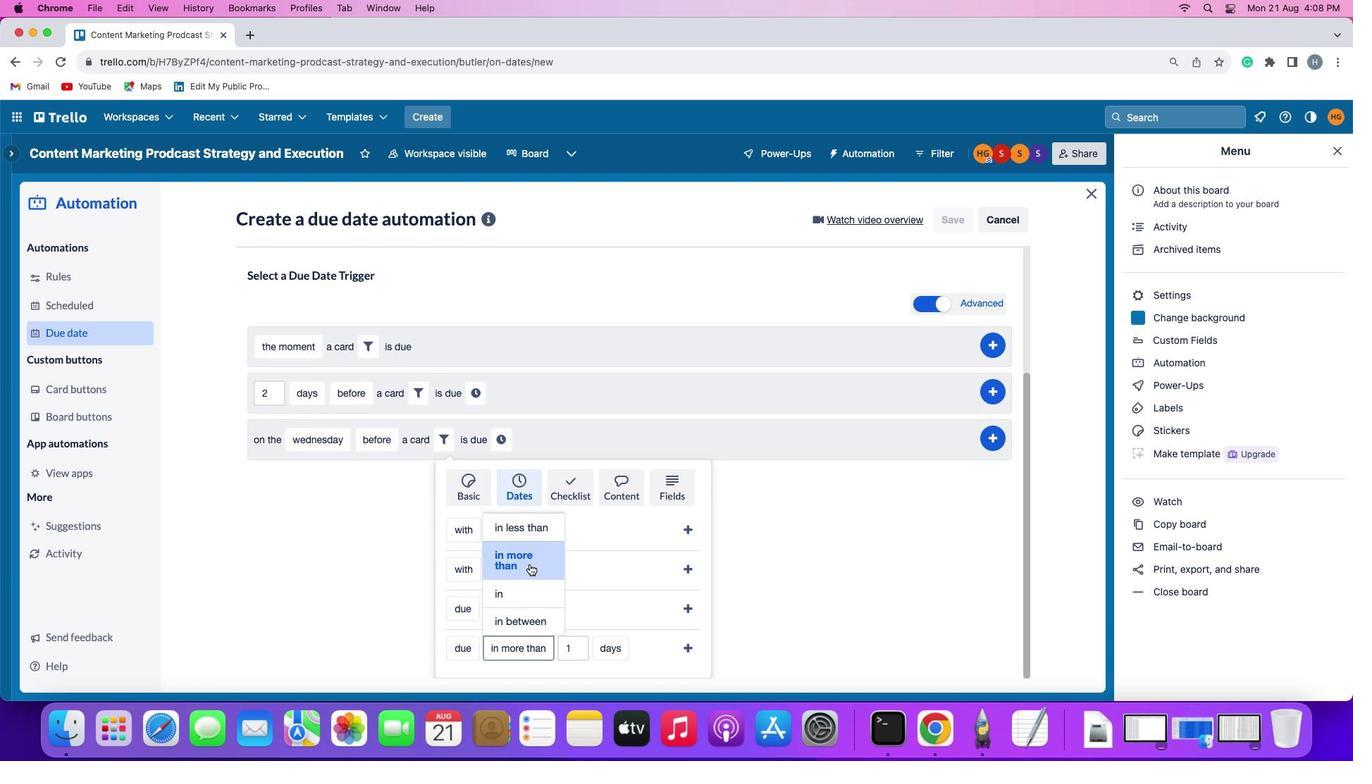 
Action: Mouse moved to (606, 648)
Screenshot: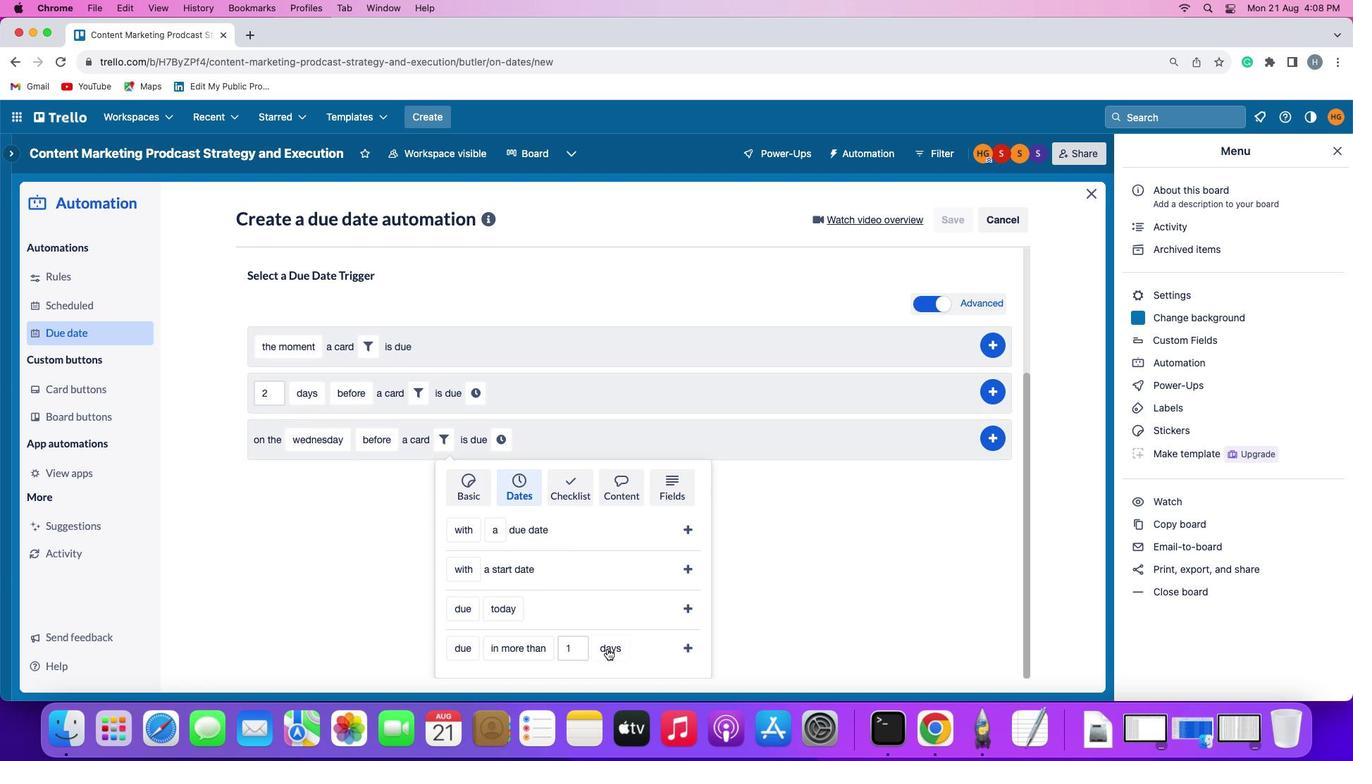 
Action: Mouse pressed left at (606, 648)
Screenshot: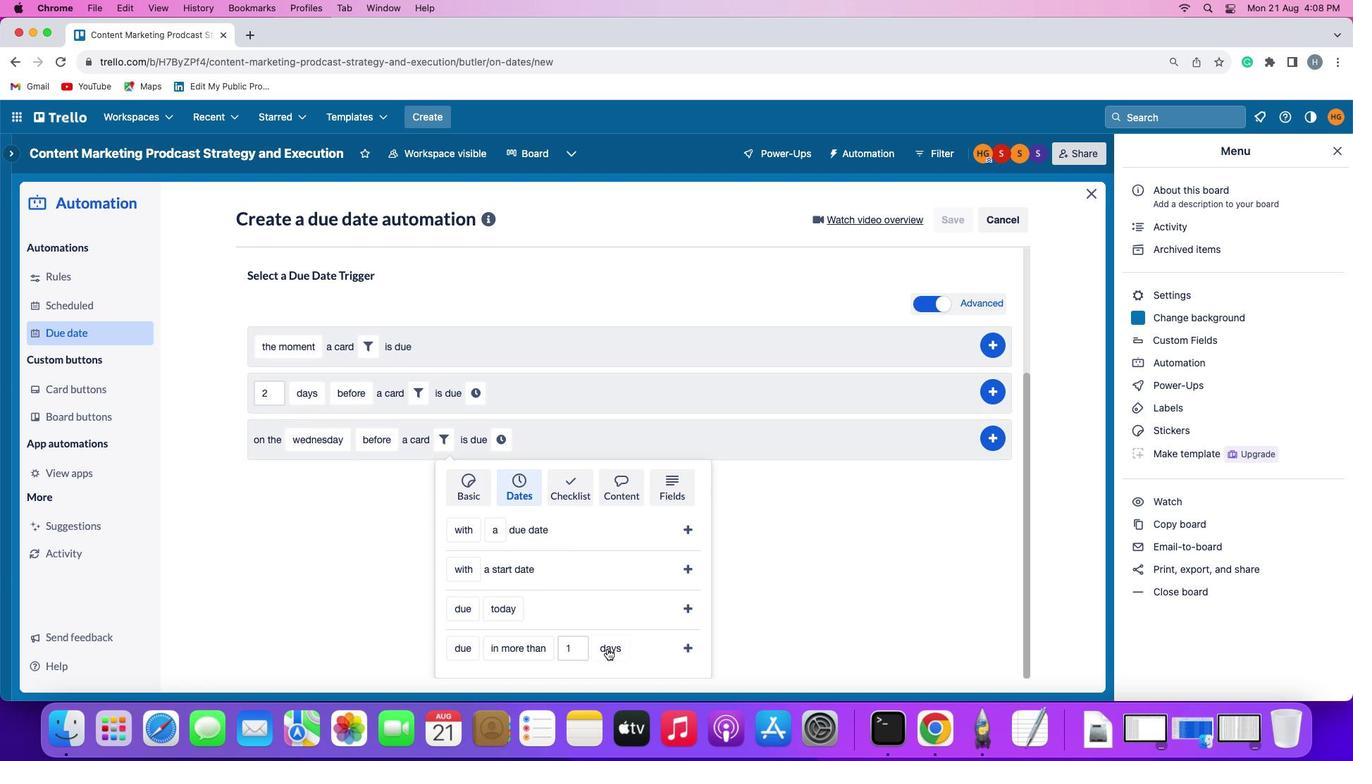 
Action: Mouse moved to (622, 593)
Screenshot: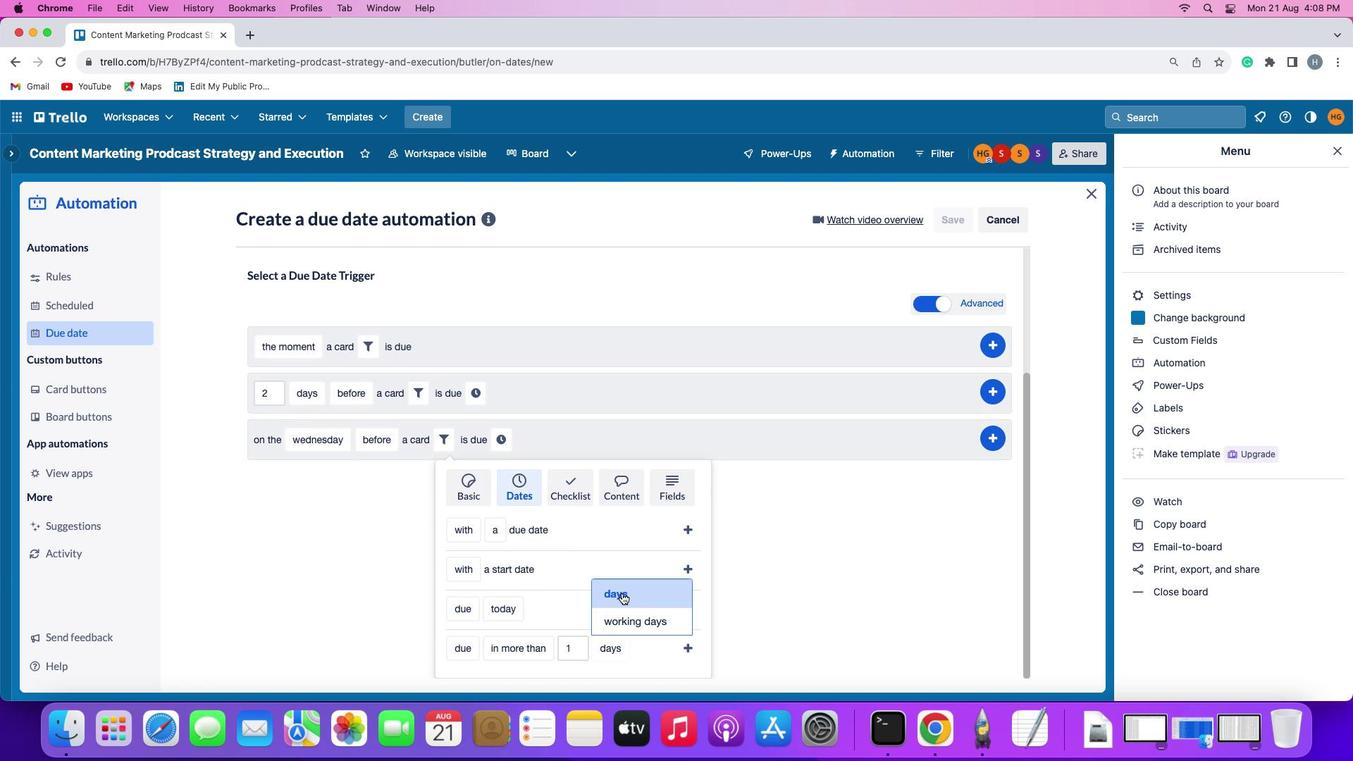 
Action: Mouse pressed left at (622, 593)
Screenshot: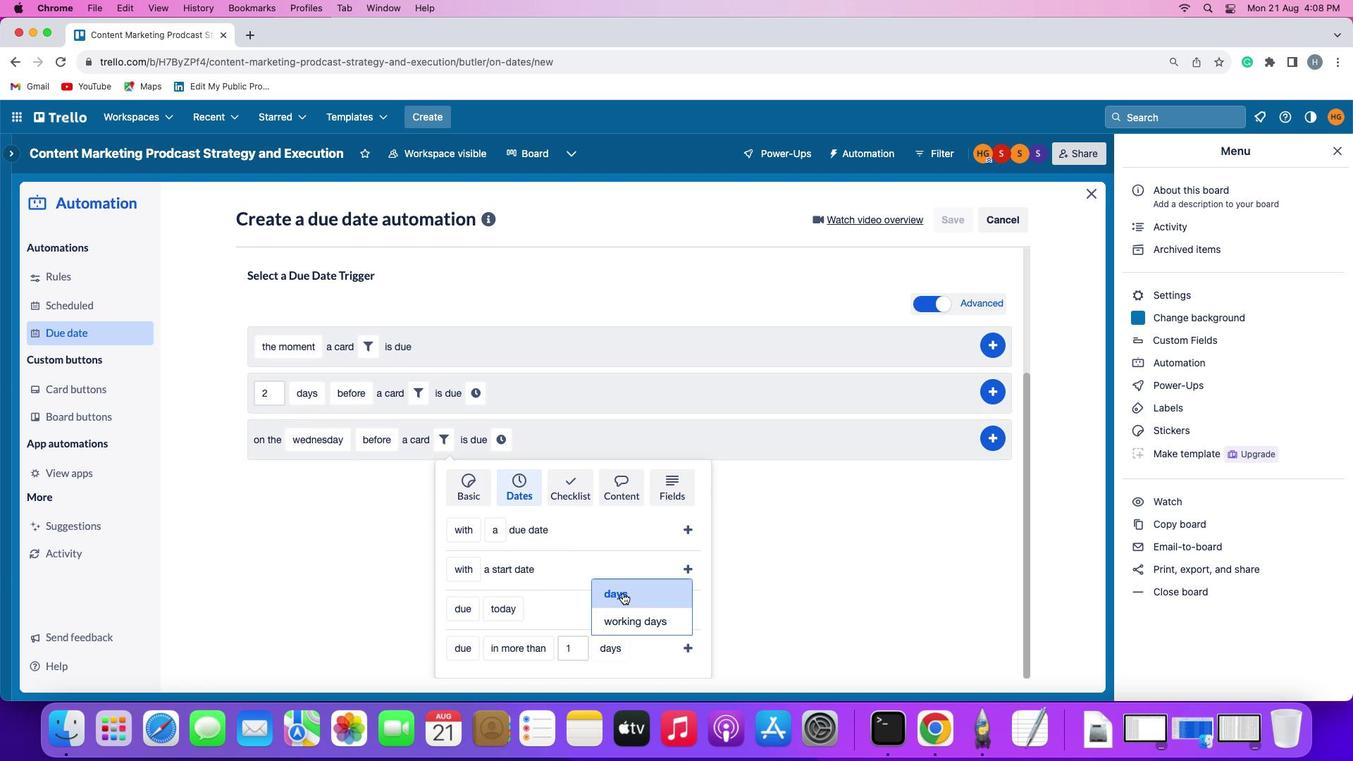 
Action: Mouse moved to (690, 646)
Screenshot: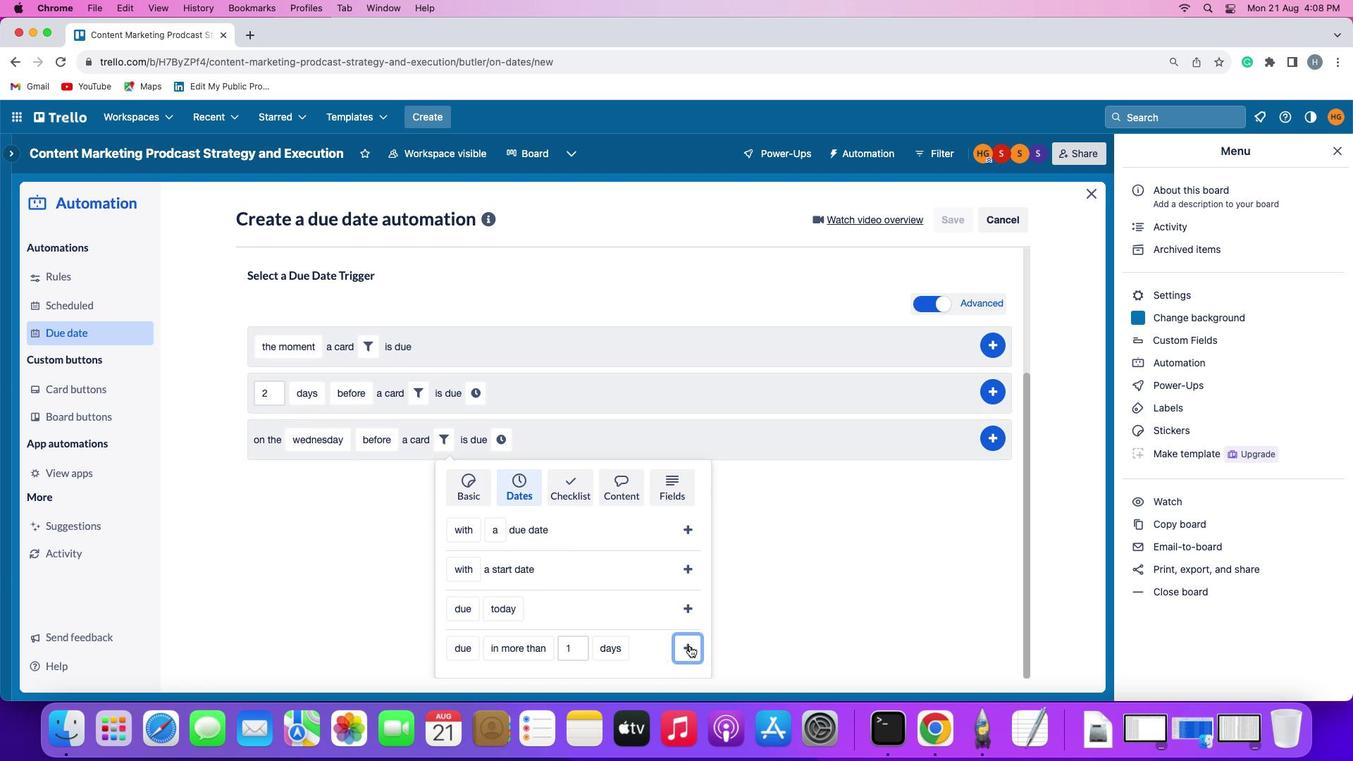 
Action: Mouse pressed left at (690, 646)
Screenshot: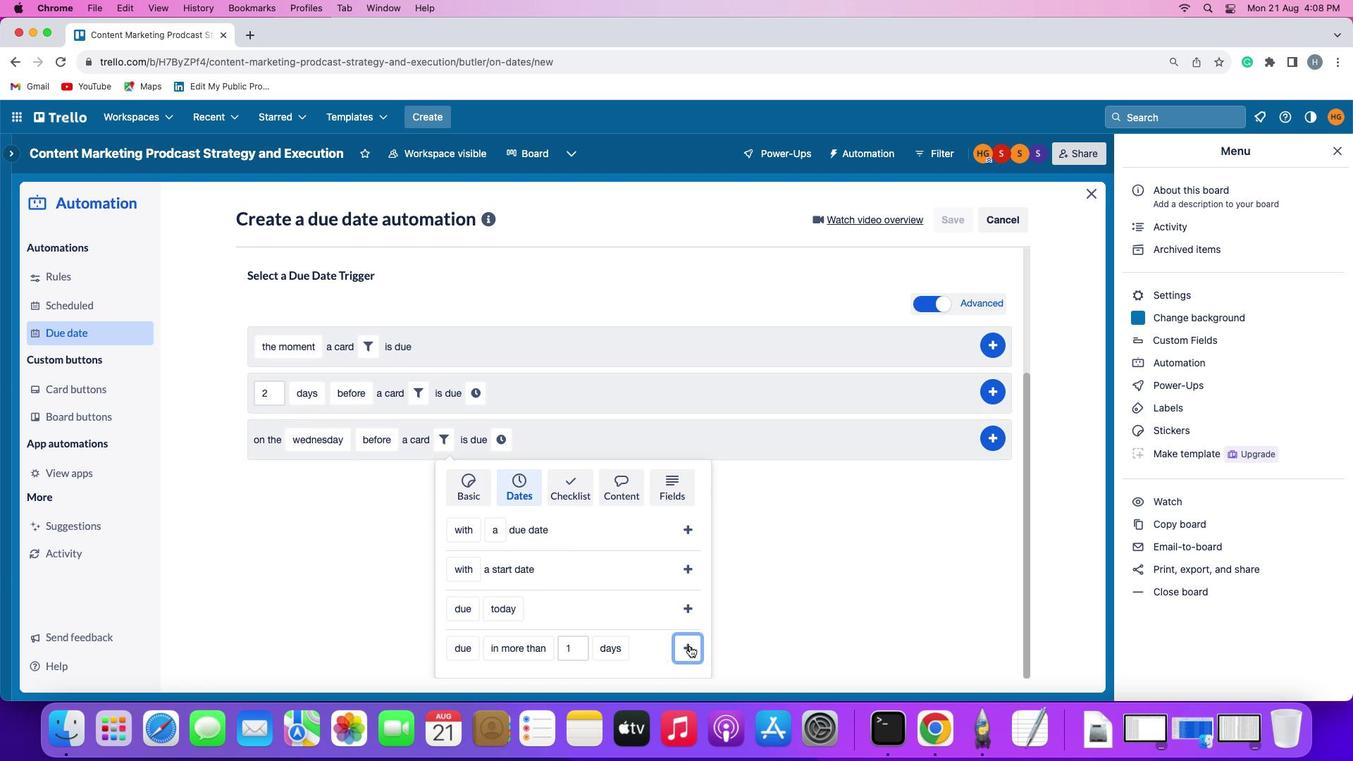 
Action: Mouse moved to (632, 618)
Screenshot: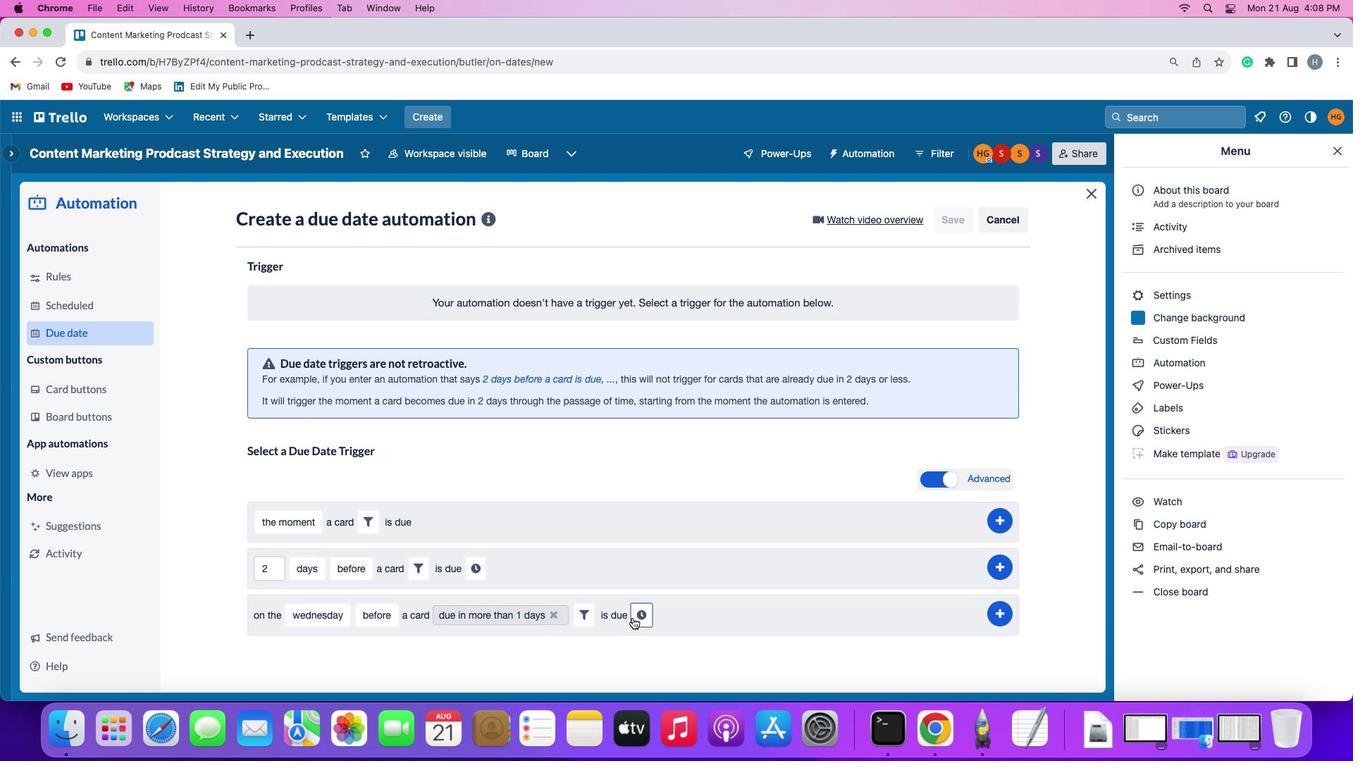 
Action: Mouse pressed left at (632, 618)
Screenshot: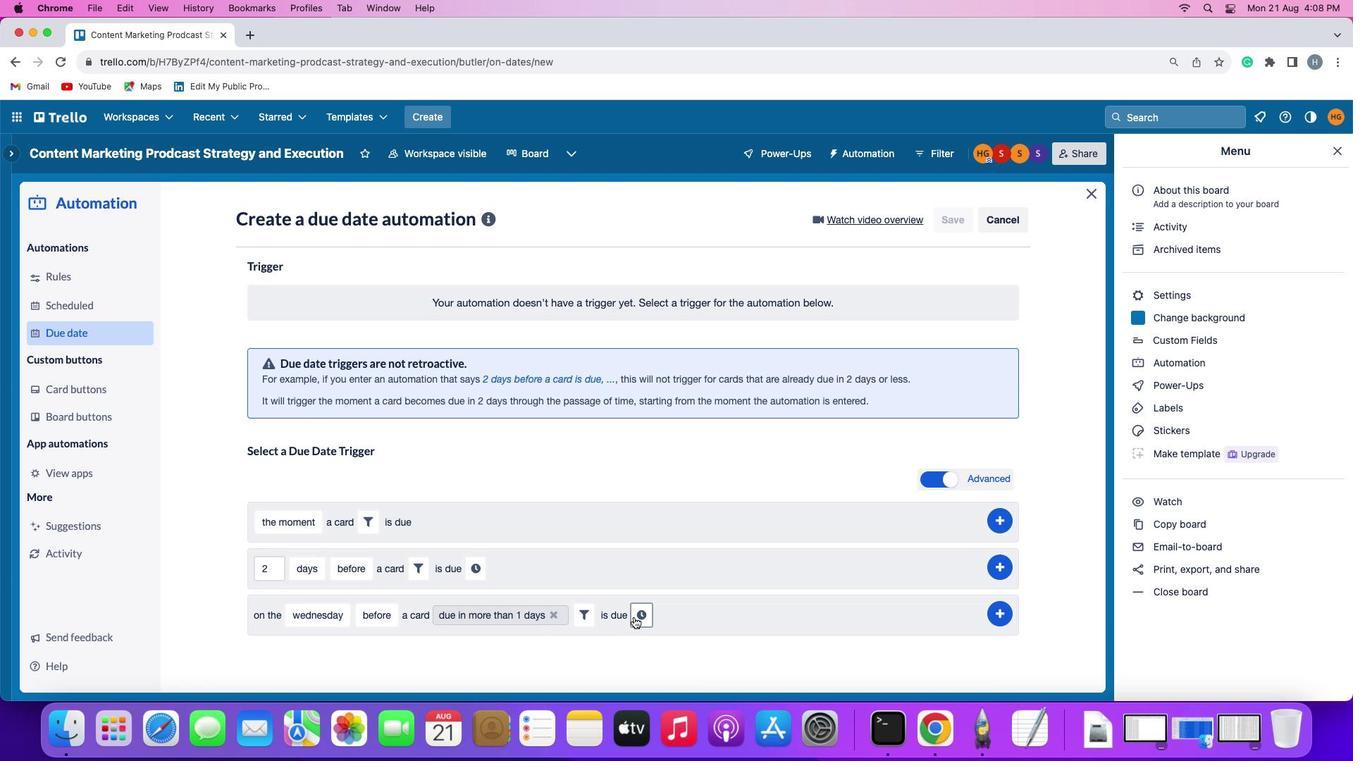
Action: Mouse moved to (662, 617)
Screenshot: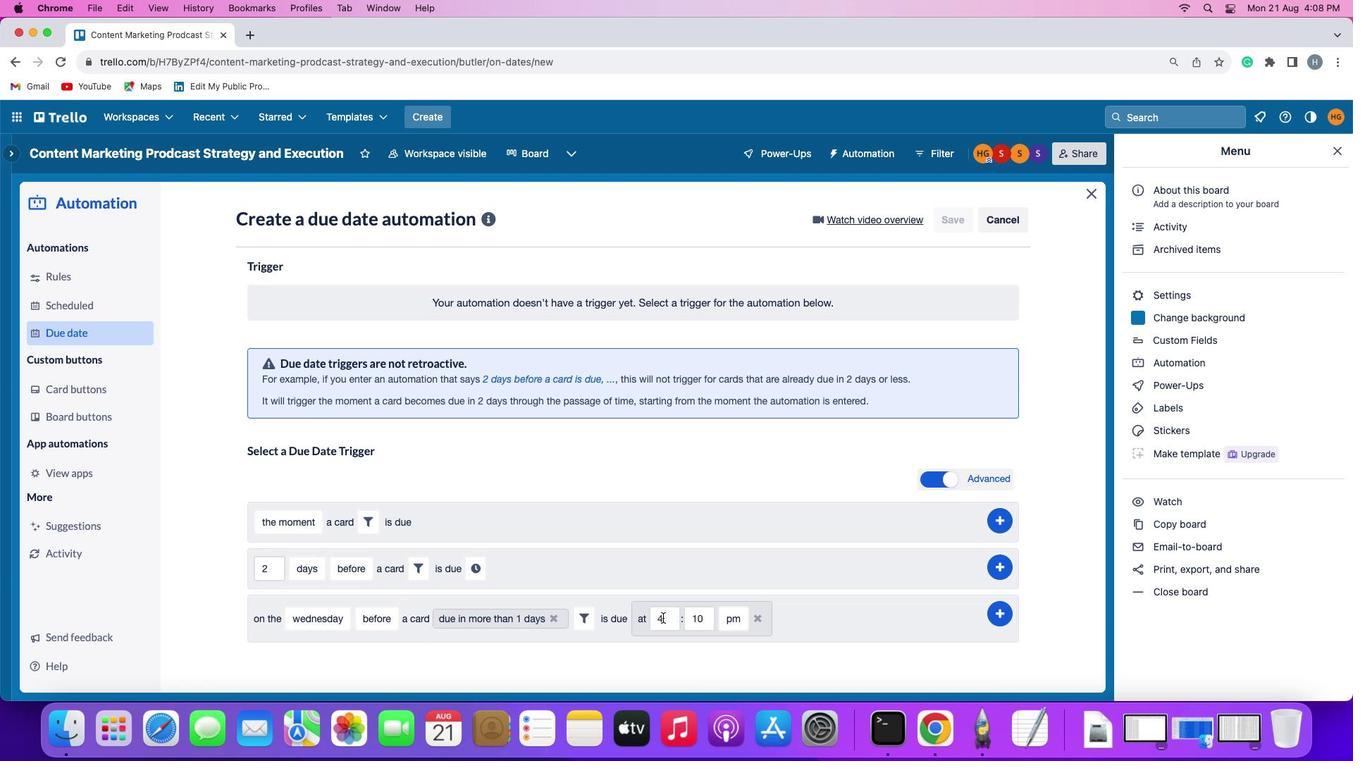 
Action: Mouse pressed left at (662, 617)
Screenshot: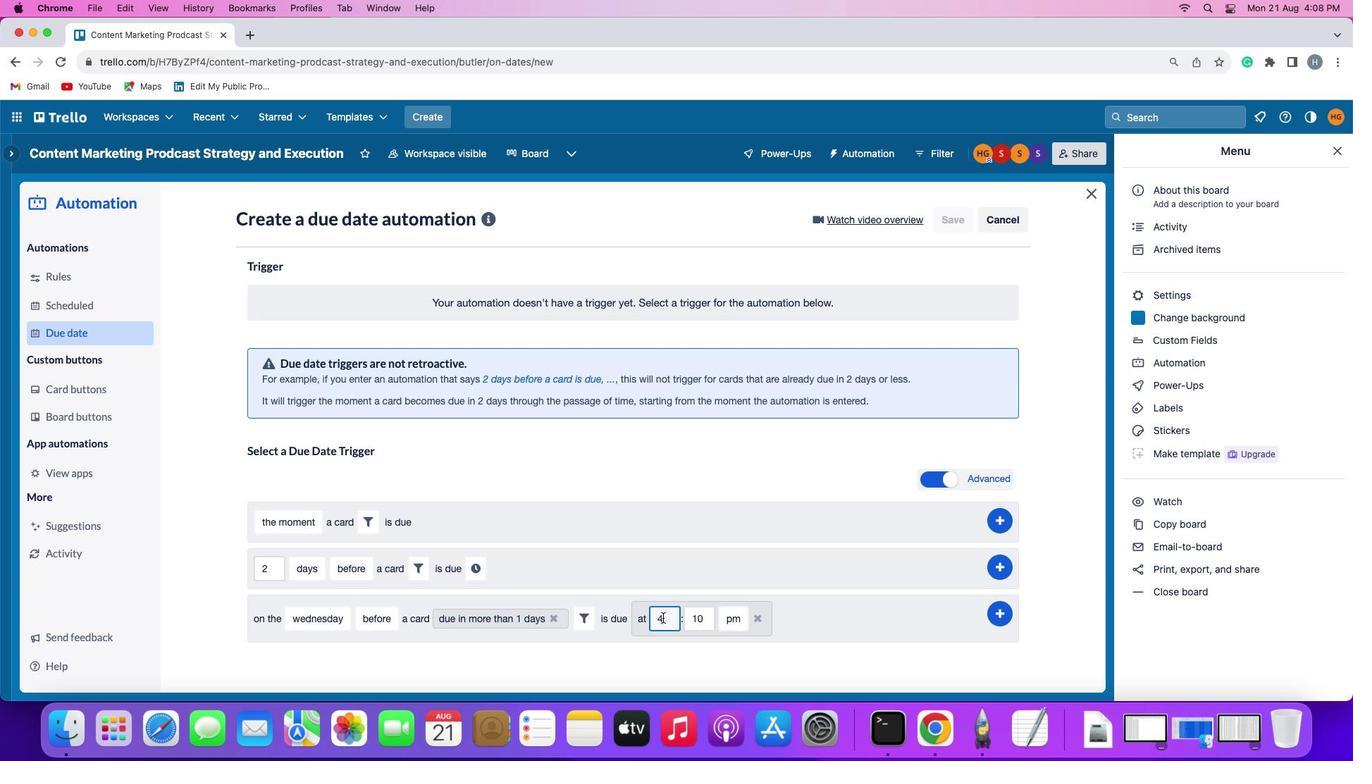 
Action: Mouse moved to (668, 616)
Screenshot: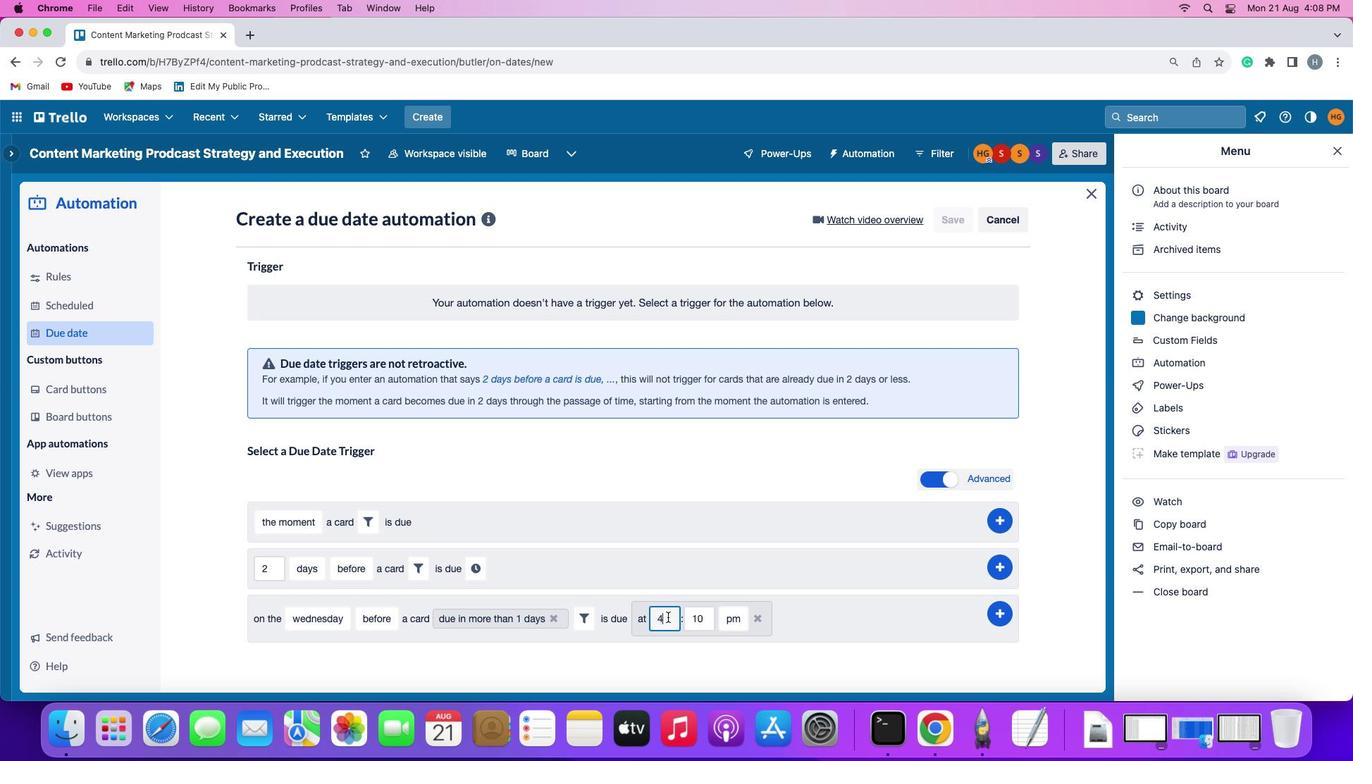 
Action: Key pressed Key.backspace'1'
Screenshot: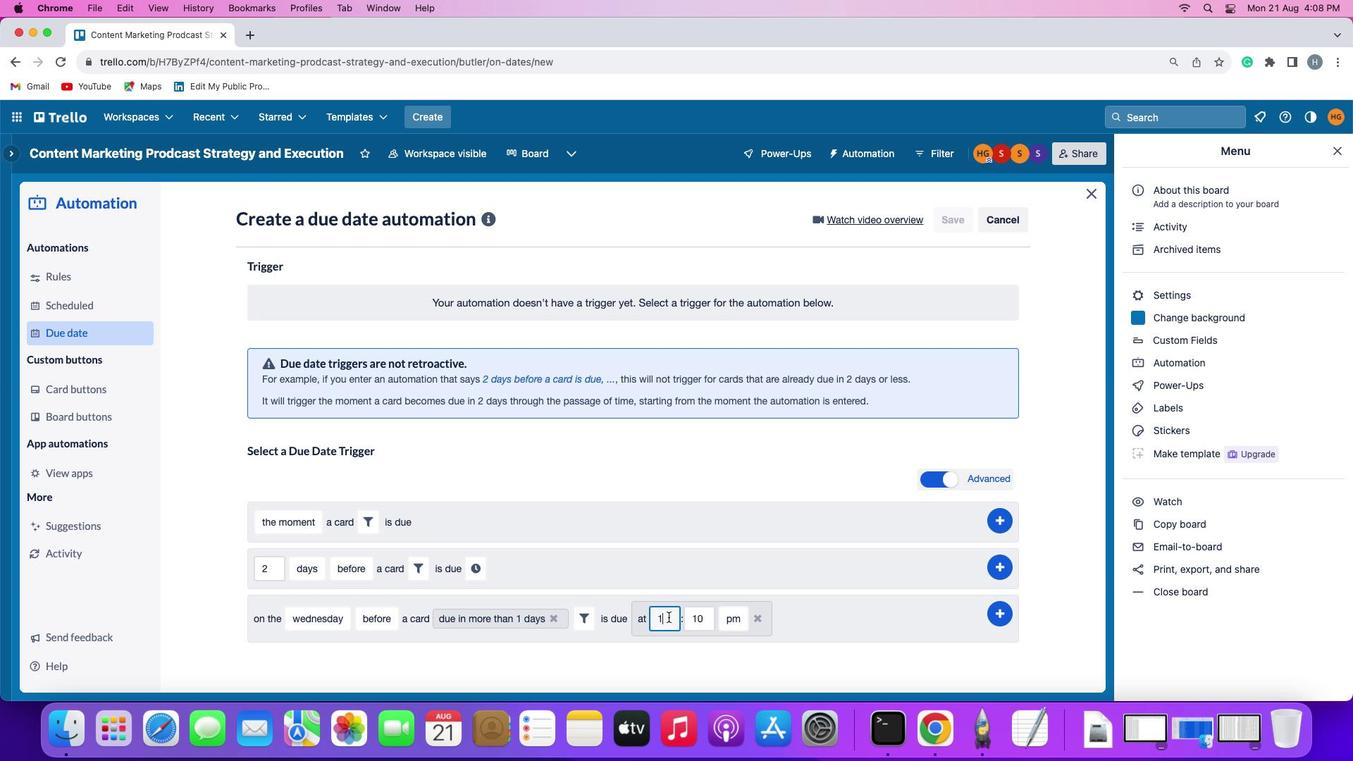 
Action: Mouse moved to (668, 616)
Screenshot: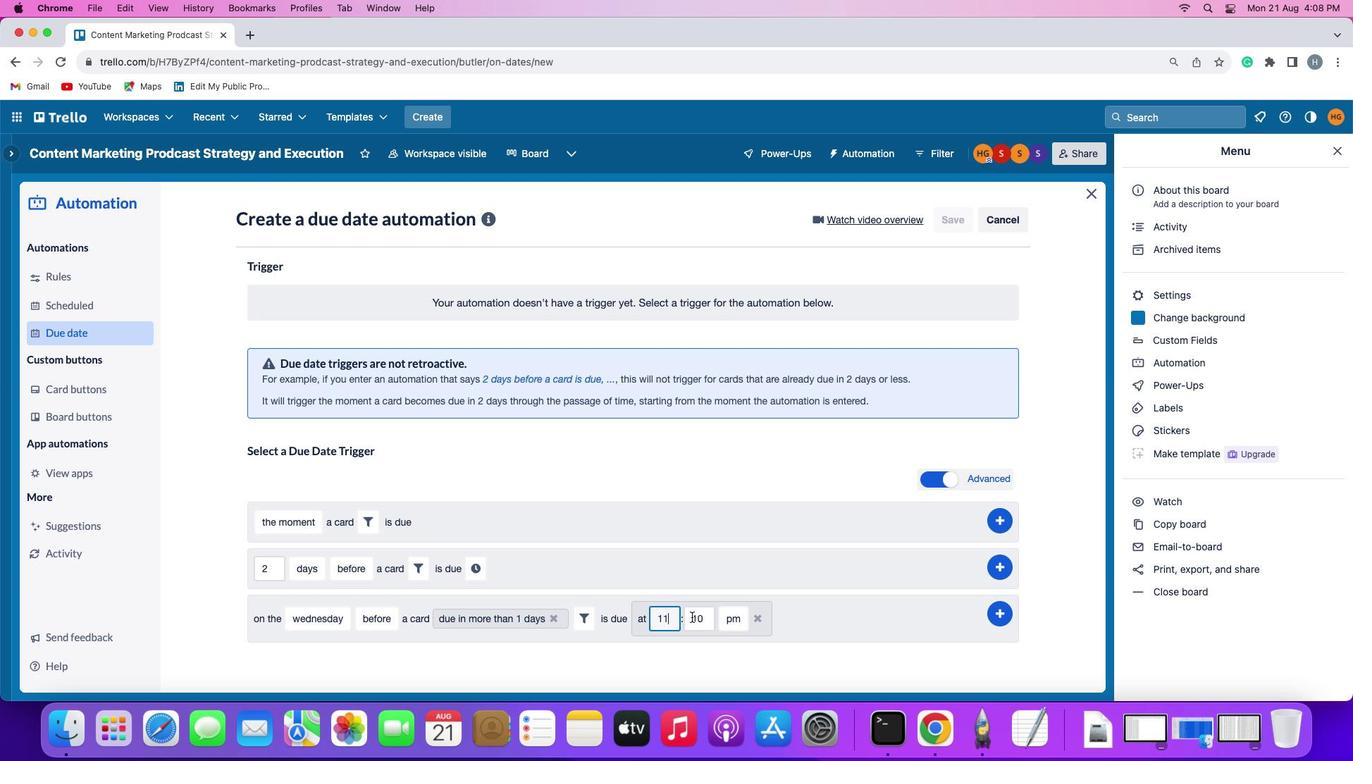 
Action: Key pressed '1'
Screenshot: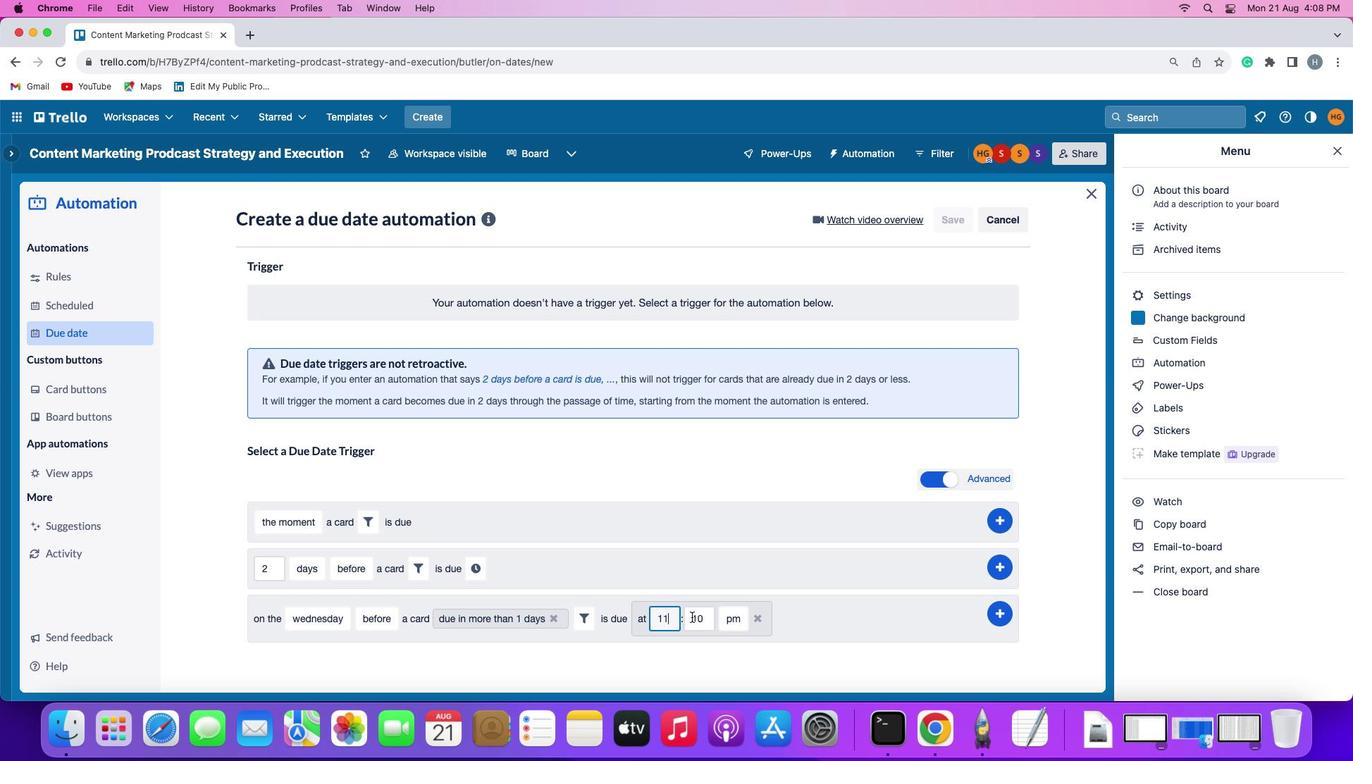 
Action: Mouse moved to (711, 616)
Screenshot: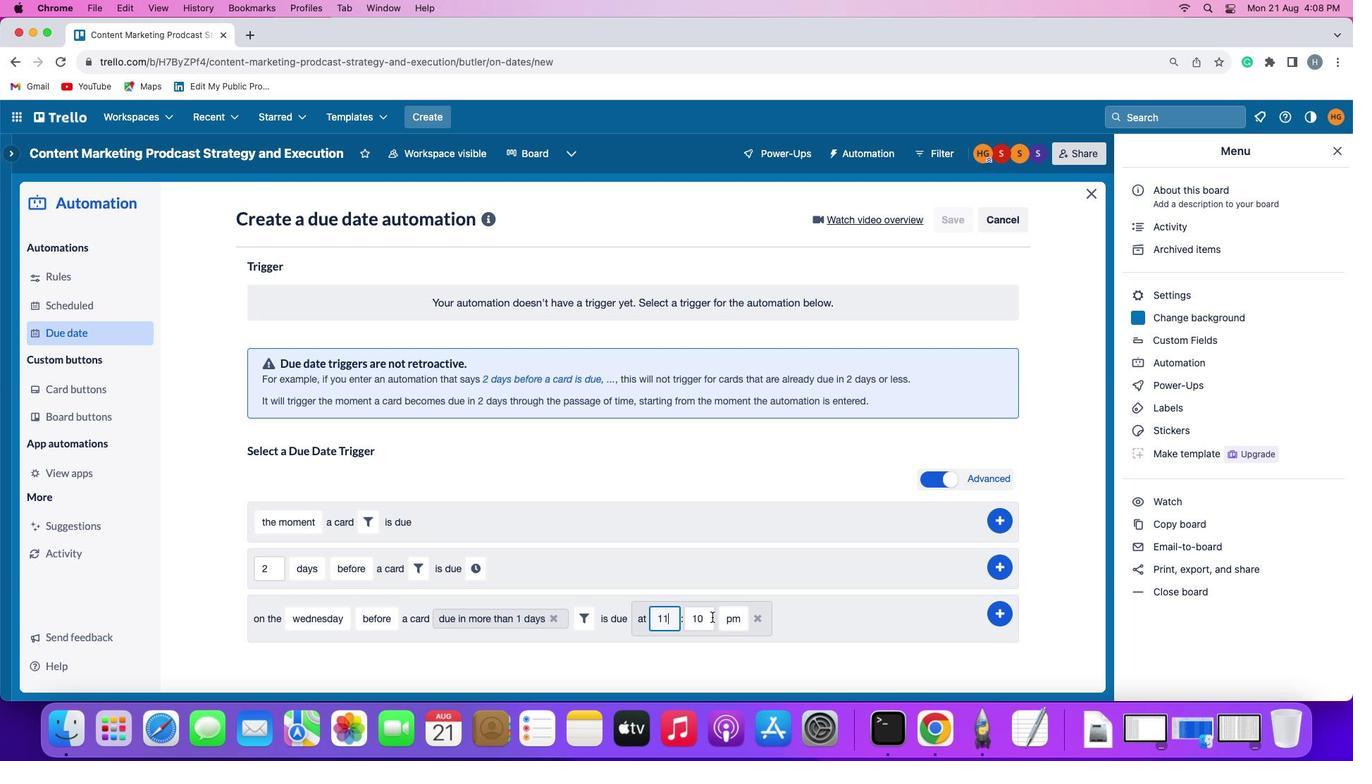 
Action: Mouse pressed left at (711, 616)
Screenshot: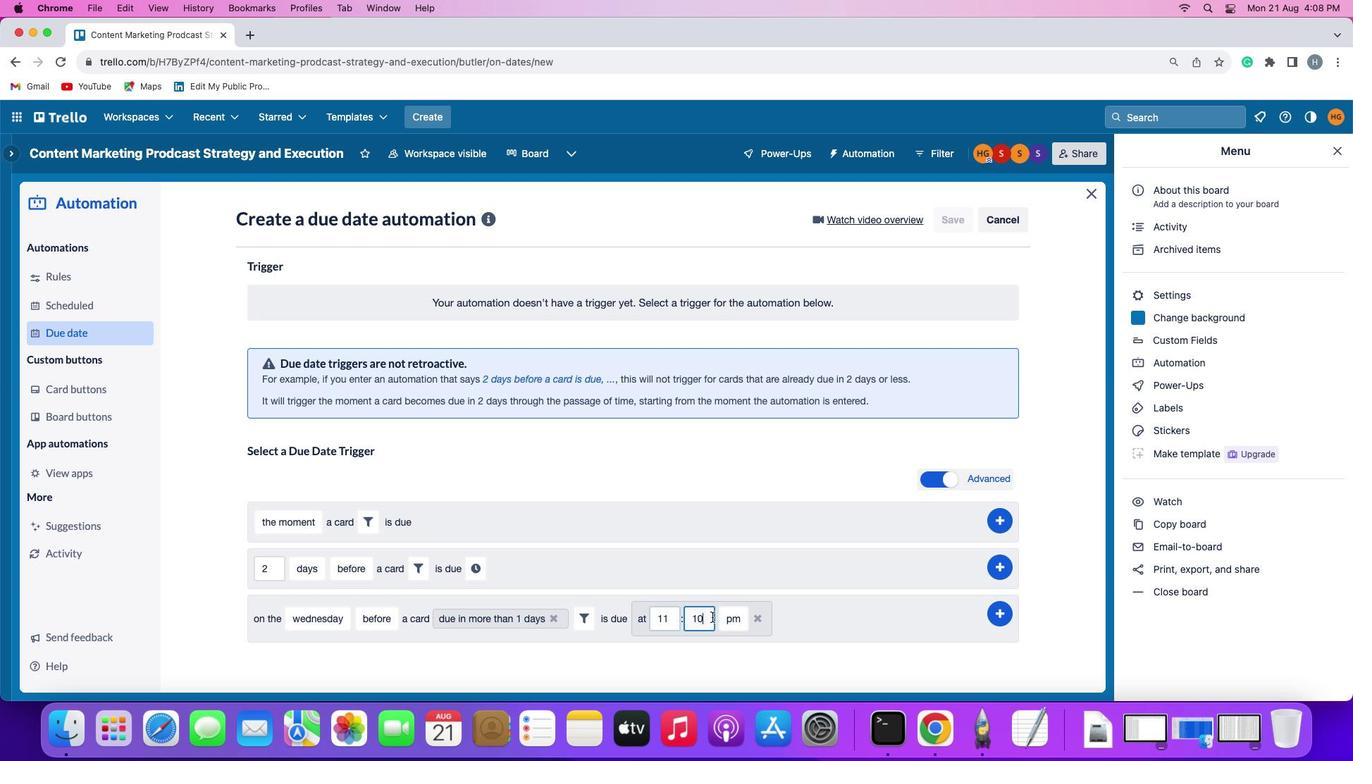 
Action: Key pressed Key.backspaceKey.backspace
Screenshot: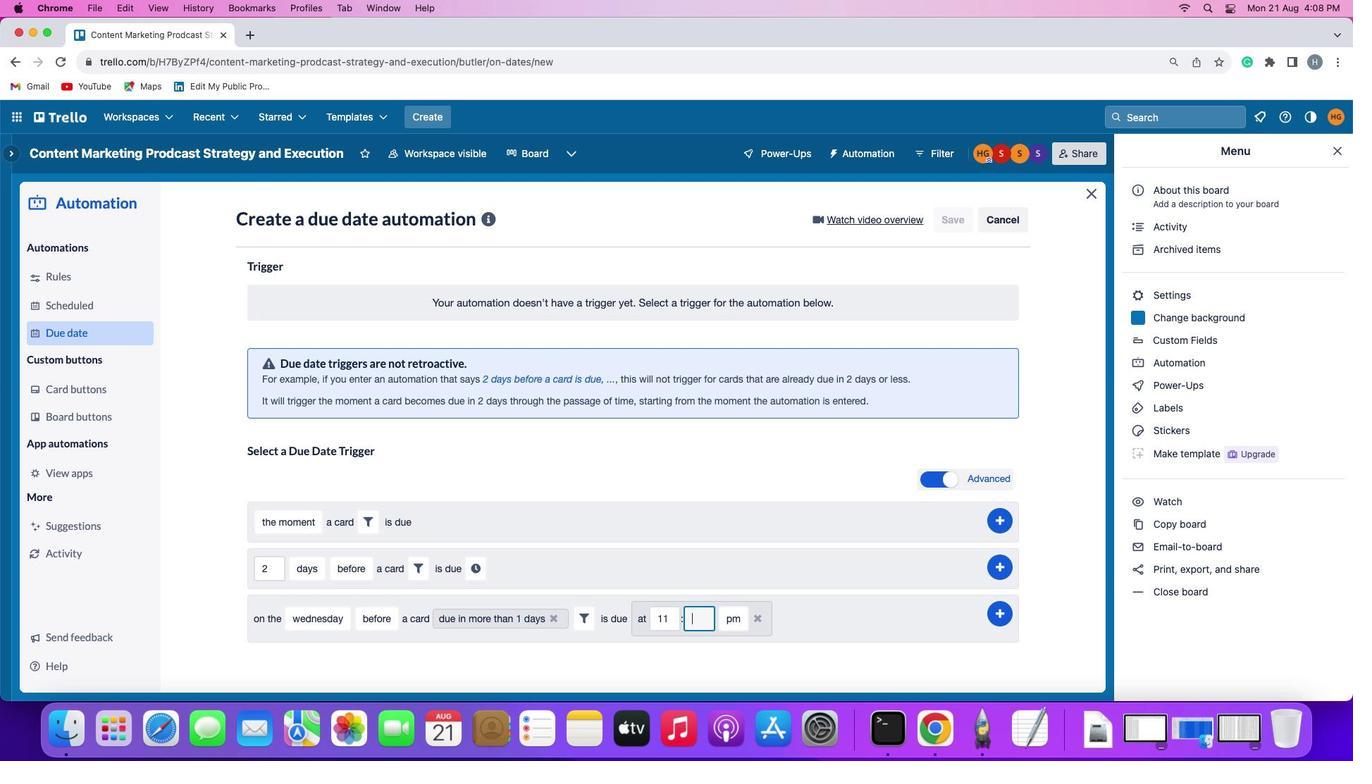 
Action: Mouse moved to (712, 616)
Screenshot: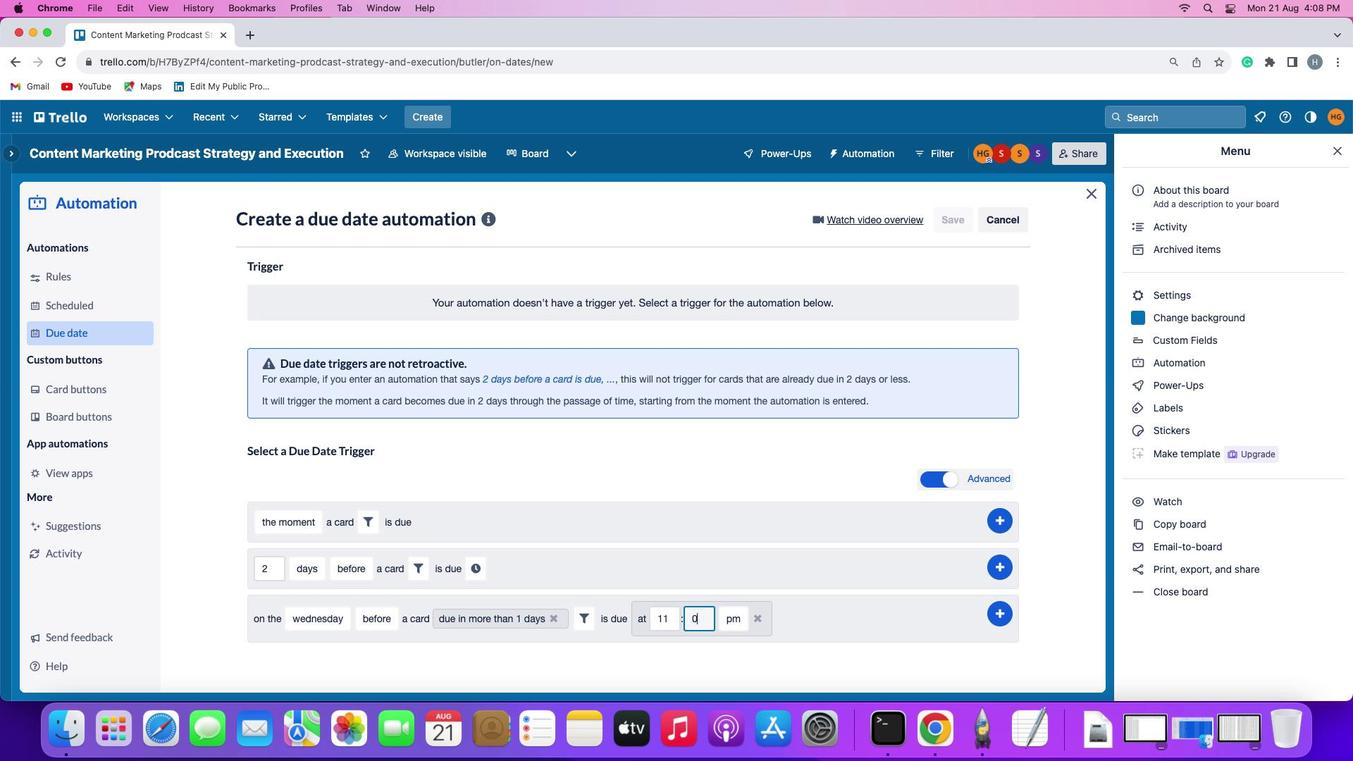 
Action: Key pressed '0''0'
Screenshot: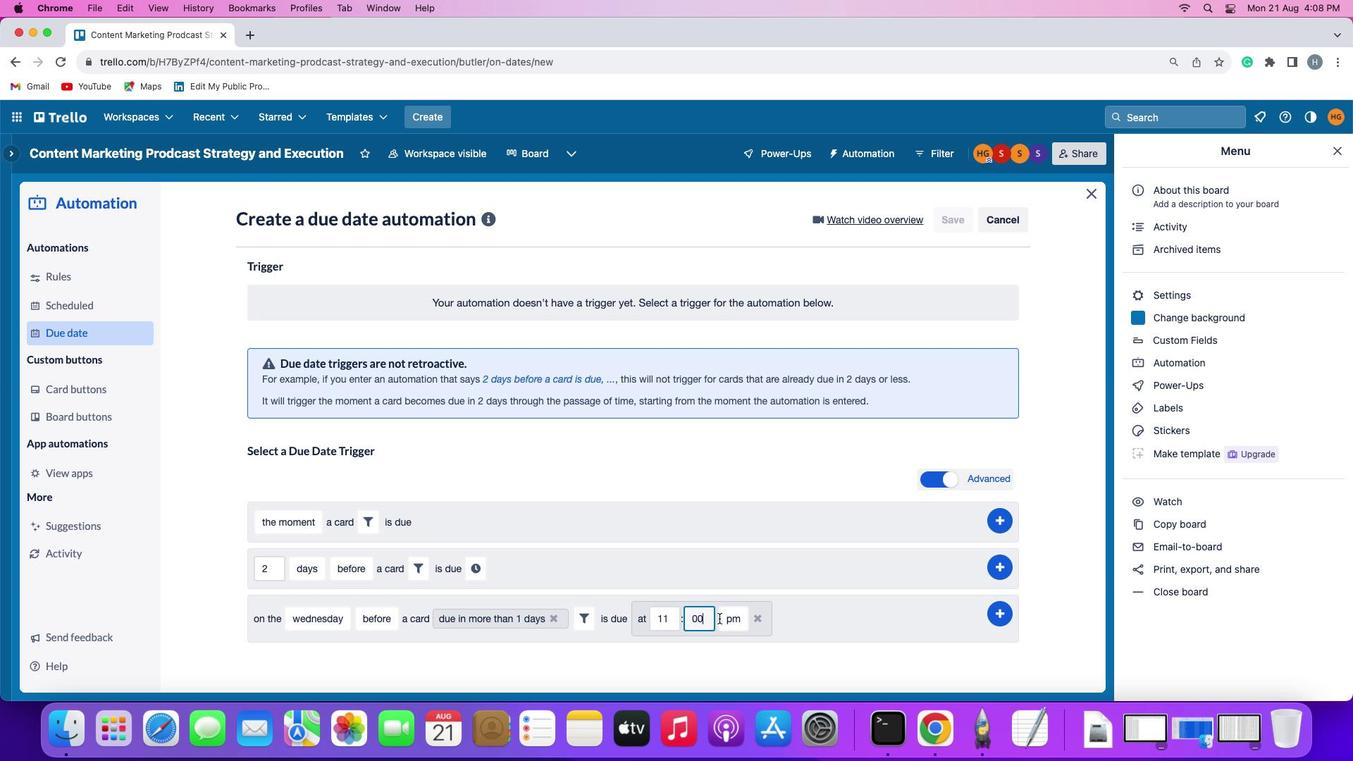 
Action: Mouse moved to (730, 619)
Screenshot: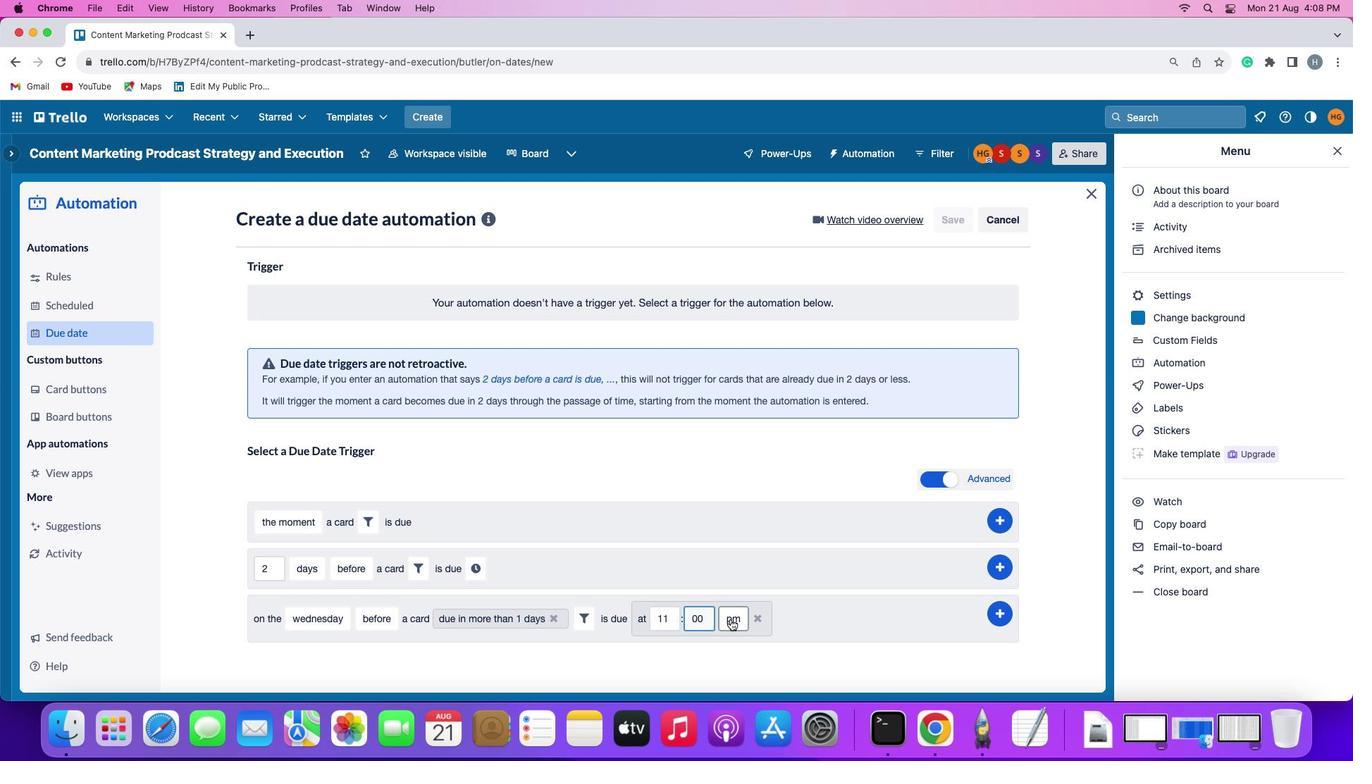 
Action: Mouse pressed left at (730, 619)
Screenshot: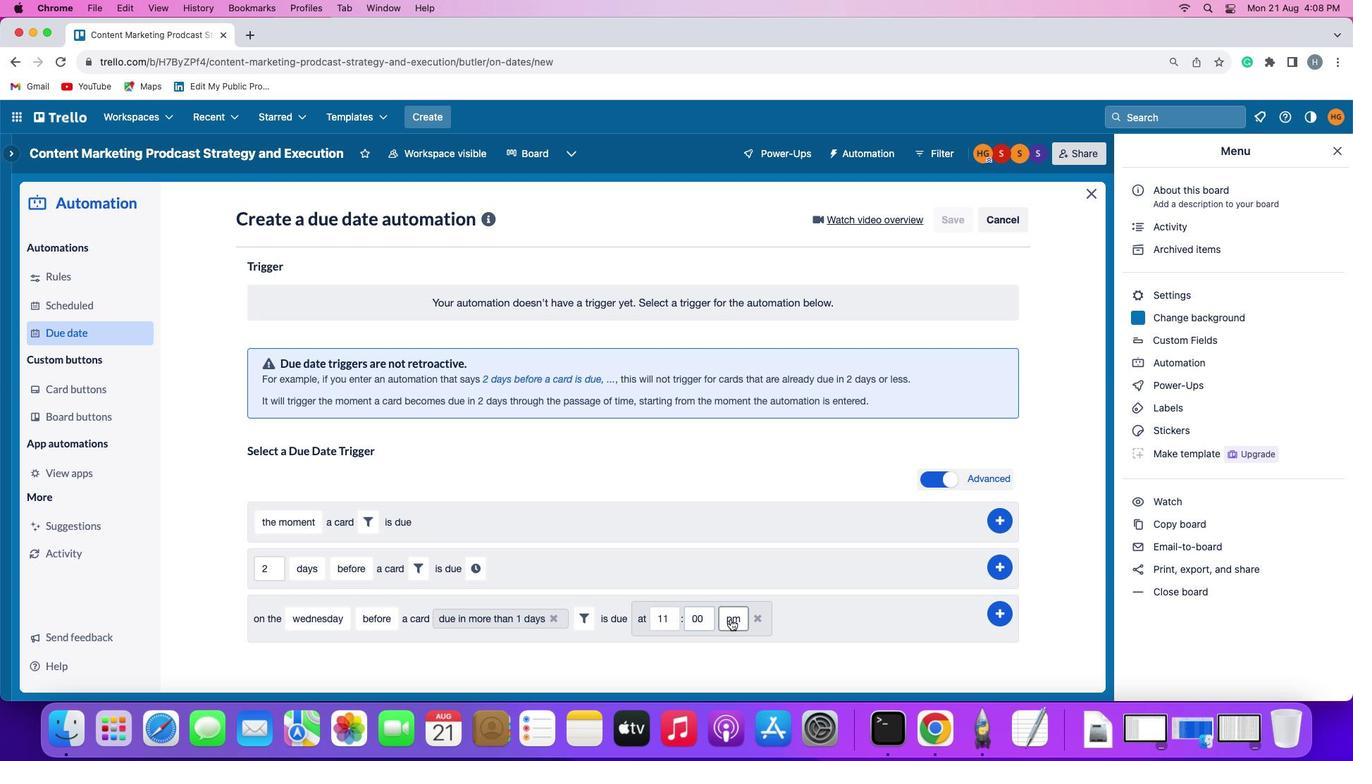 
Action: Mouse moved to (738, 640)
Screenshot: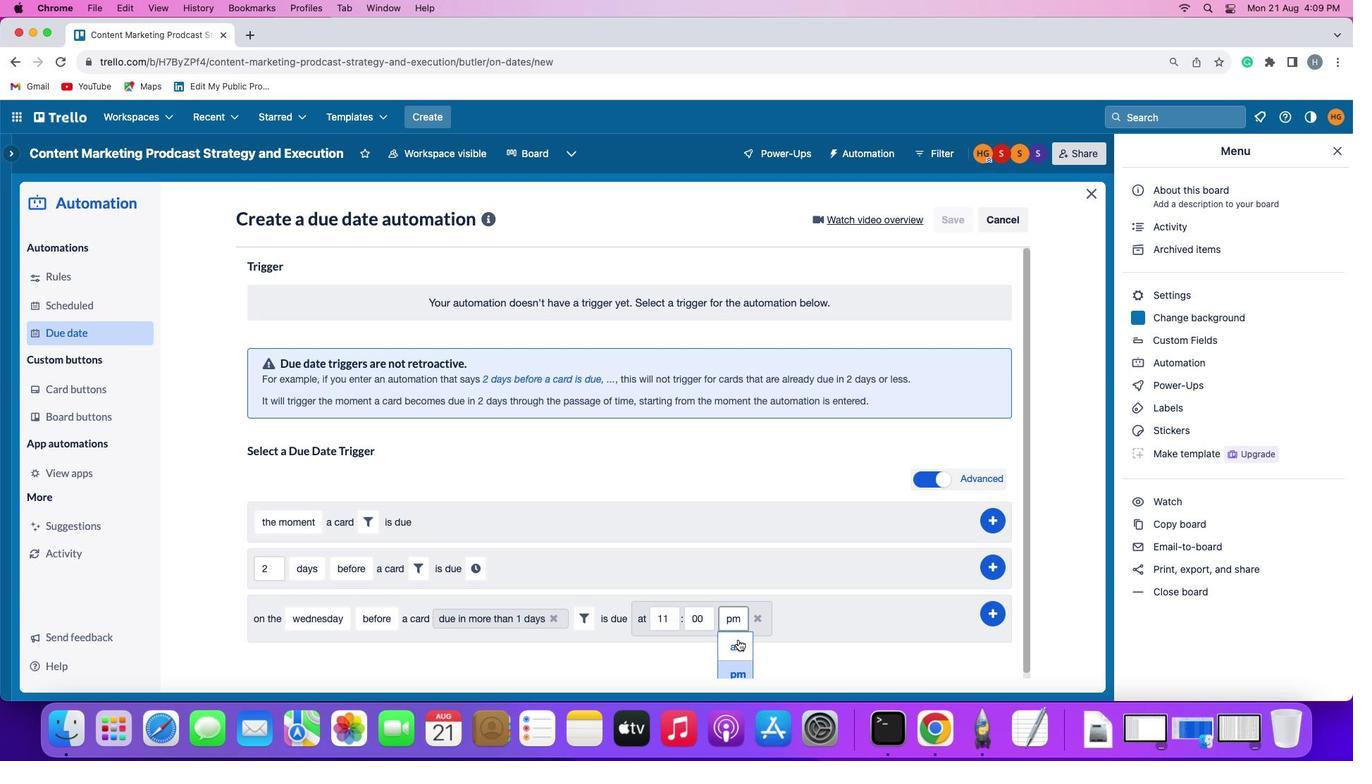 
Action: Mouse pressed left at (738, 640)
Screenshot: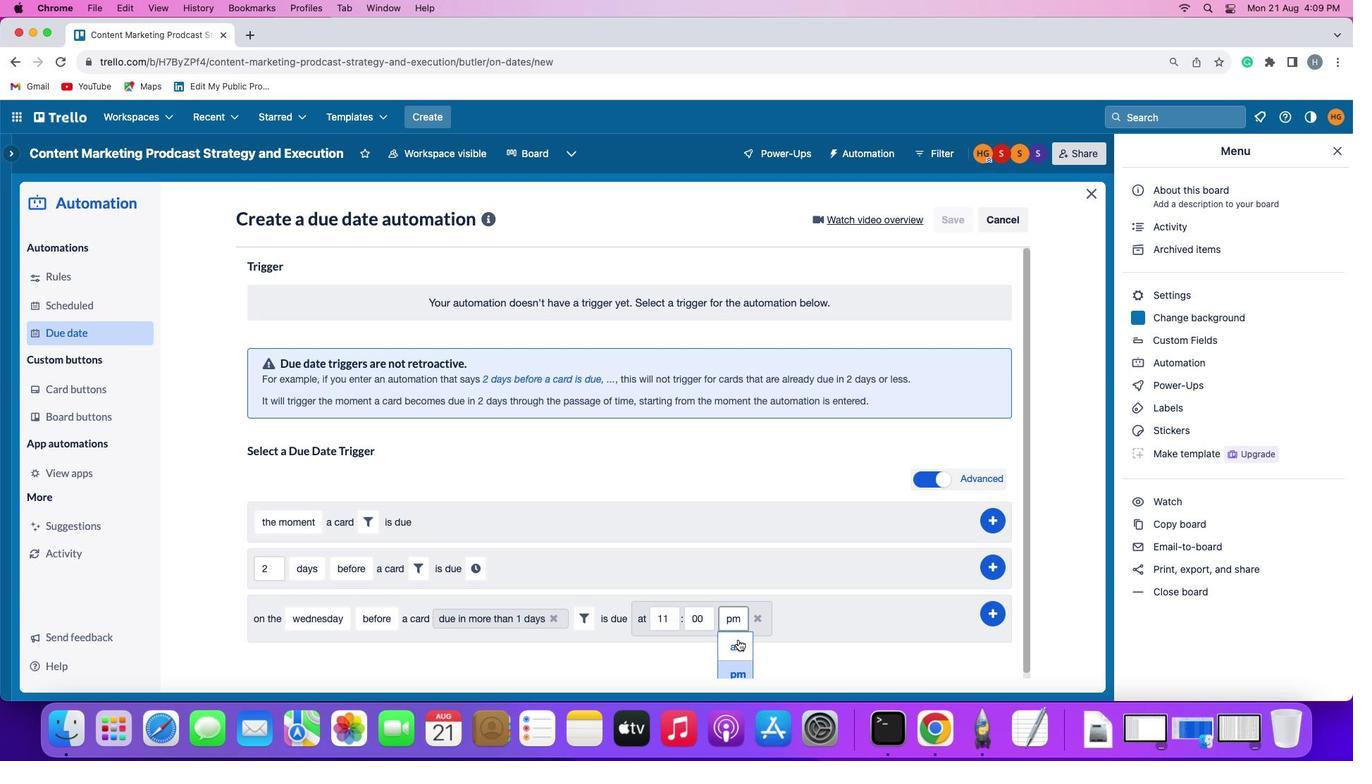 
Action: Mouse moved to (1007, 611)
Screenshot: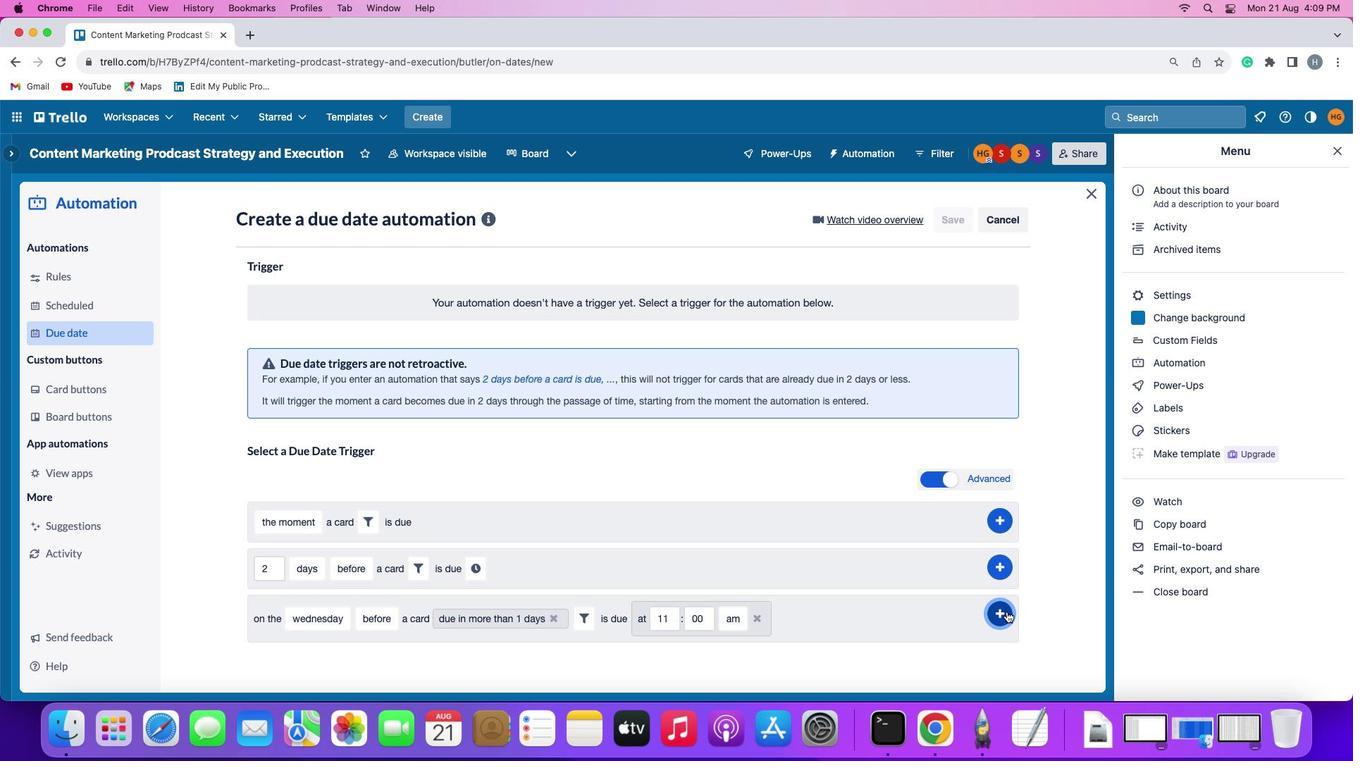 
Action: Mouse pressed left at (1007, 611)
Screenshot: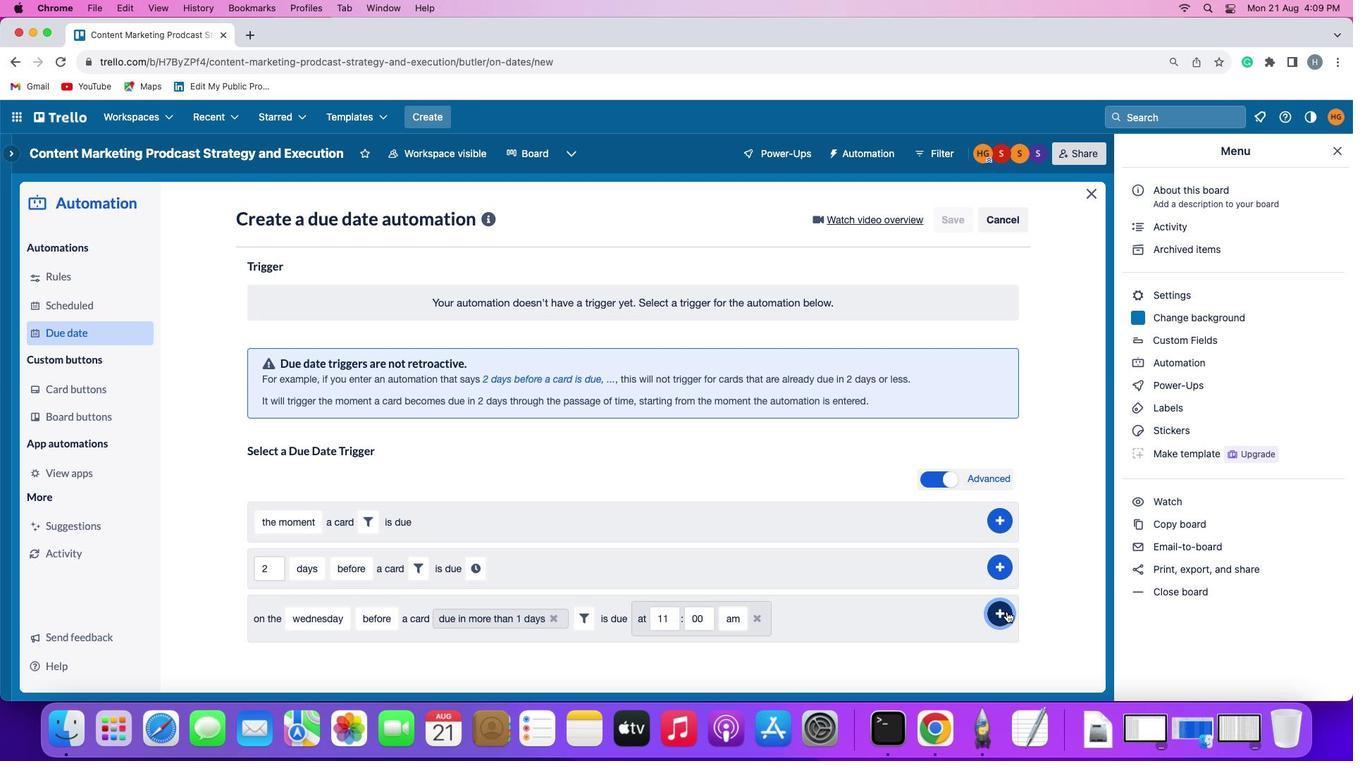 
Action: Mouse moved to (1053, 515)
Screenshot: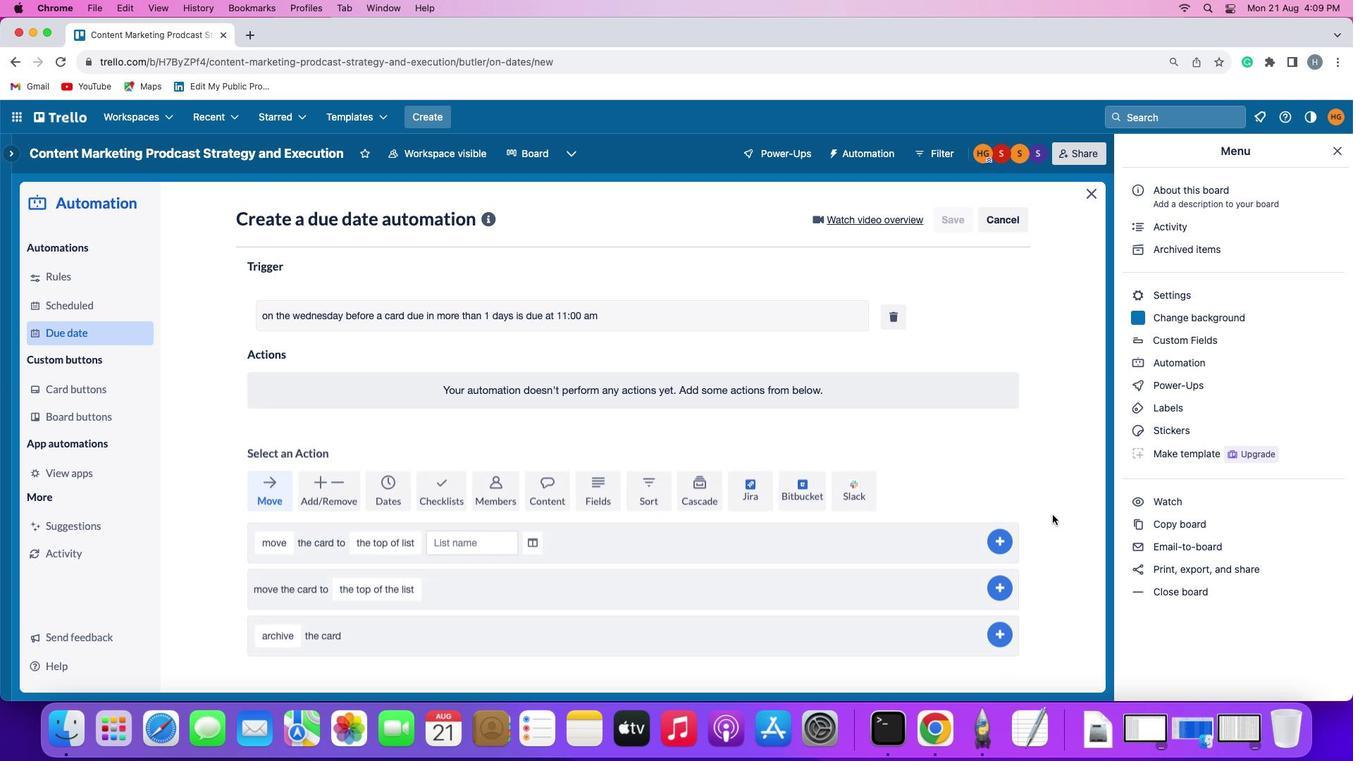 
